 Task: Find connections with filter location Manises with filter topic #Networkwith filter profile language Spanish with filter current company Tech Mahindra with filter school Jalpaiguri Government Engineering College with filter industry Bed-and-Breakfasts, Hostels, Homestays with filter service category Financial Accounting with filter keywords title Operations Analyst
Action: Mouse moved to (489, 66)
Screenshot: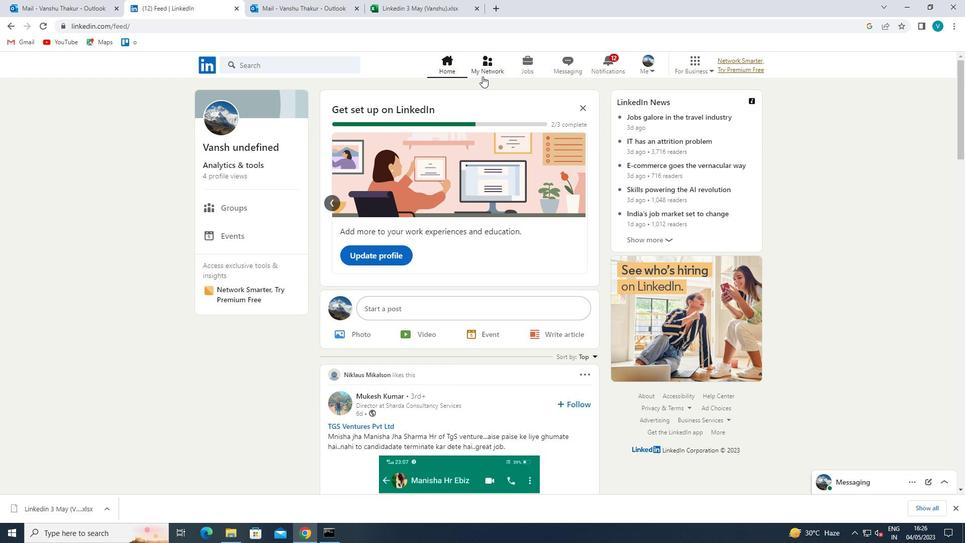 
Action: Mouse pressed left at (489, 66)
Screenshot: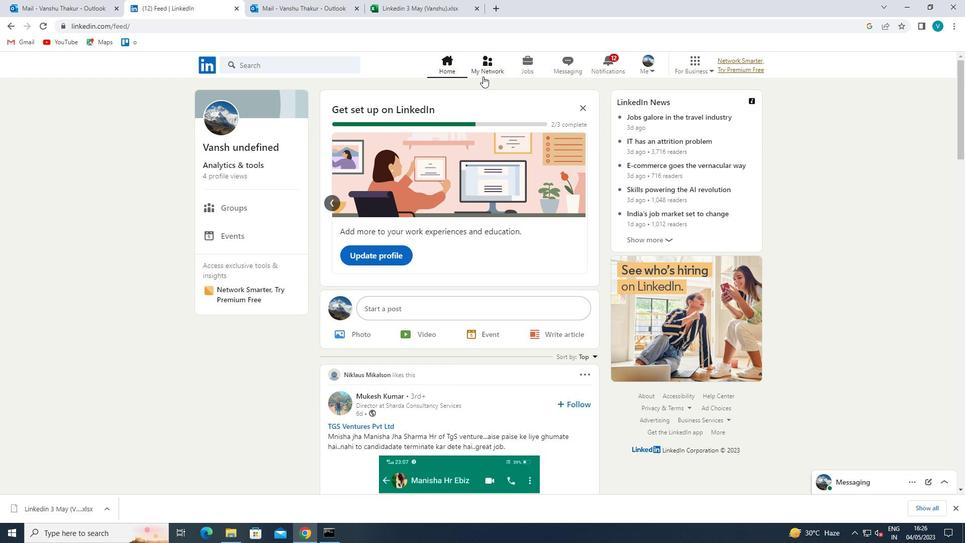 
Action: Mouse moved to (292, 112)
Screenshot: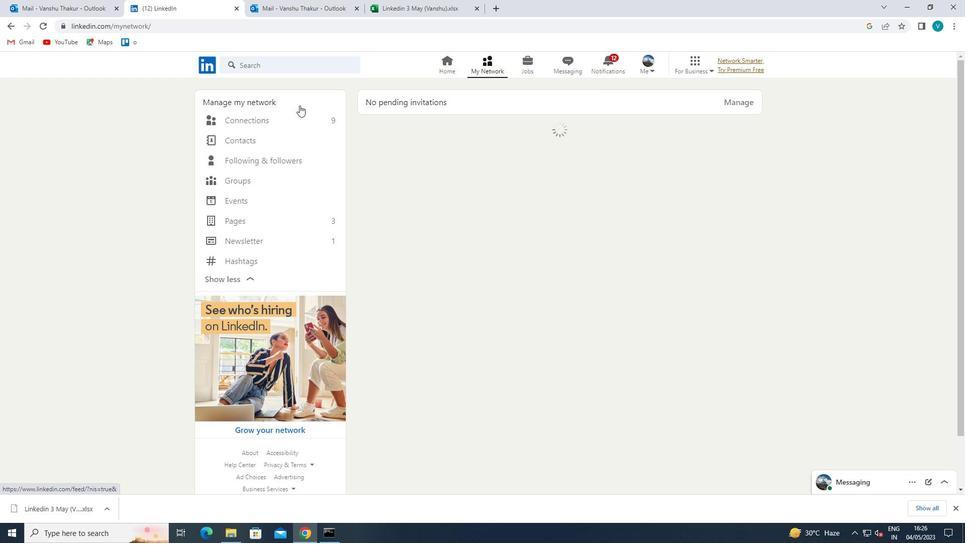
Action: Mouse pressed left at (292, 112)
Screenshot: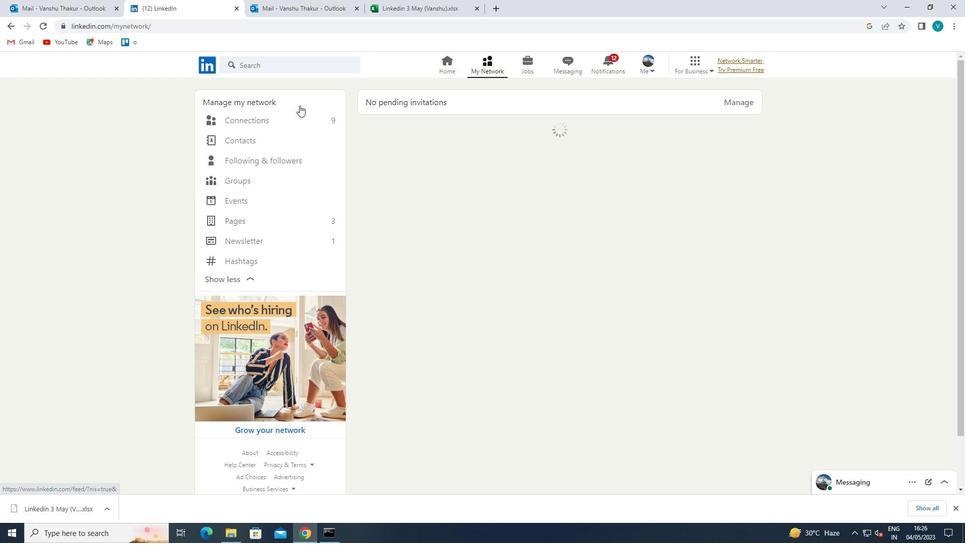
Action: Mouse moved to (312, 116)
Screenshot: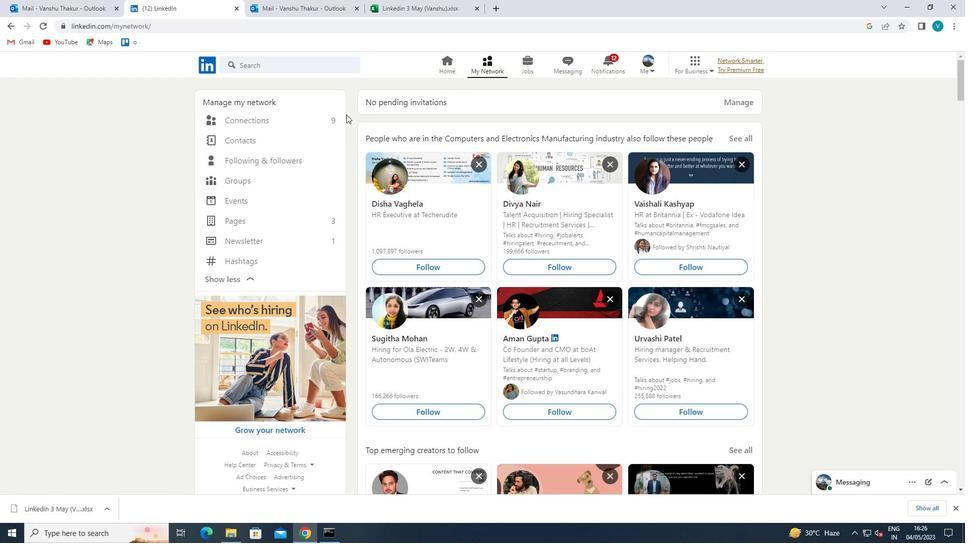 
Action: Mouse pressed left at (312, 116)
Screenshot: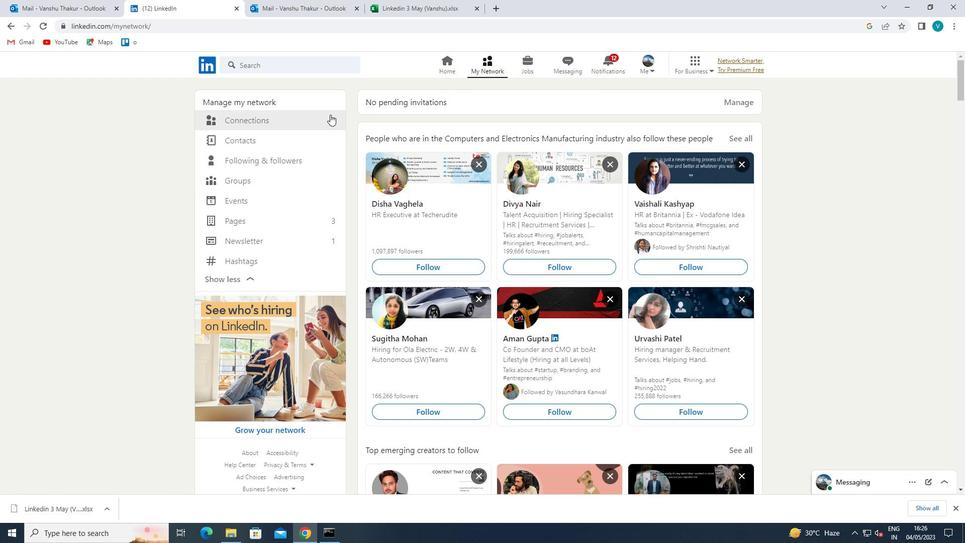 
Action: Mouse moved to (549, 122)
Screenshot: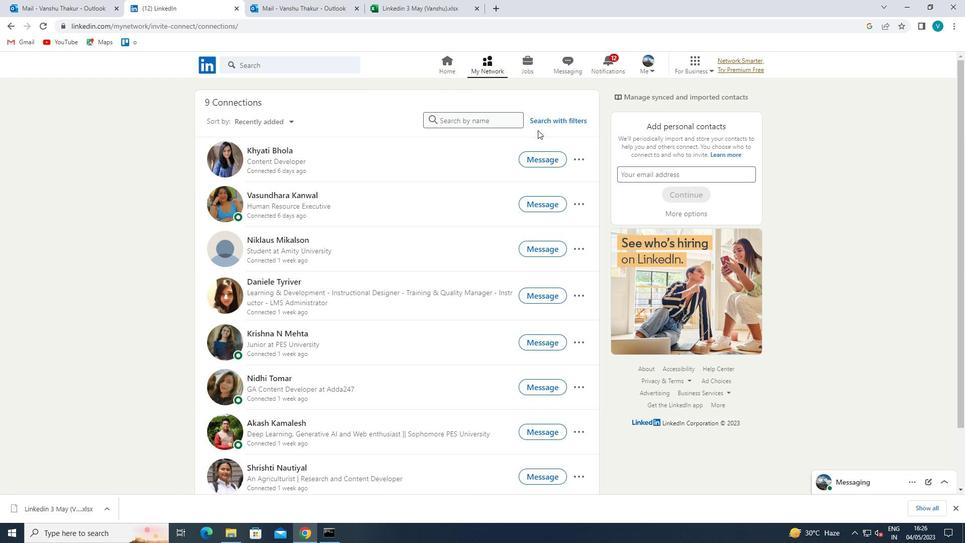
Action: Mouse pressed left at (549, 122)
Screenshot: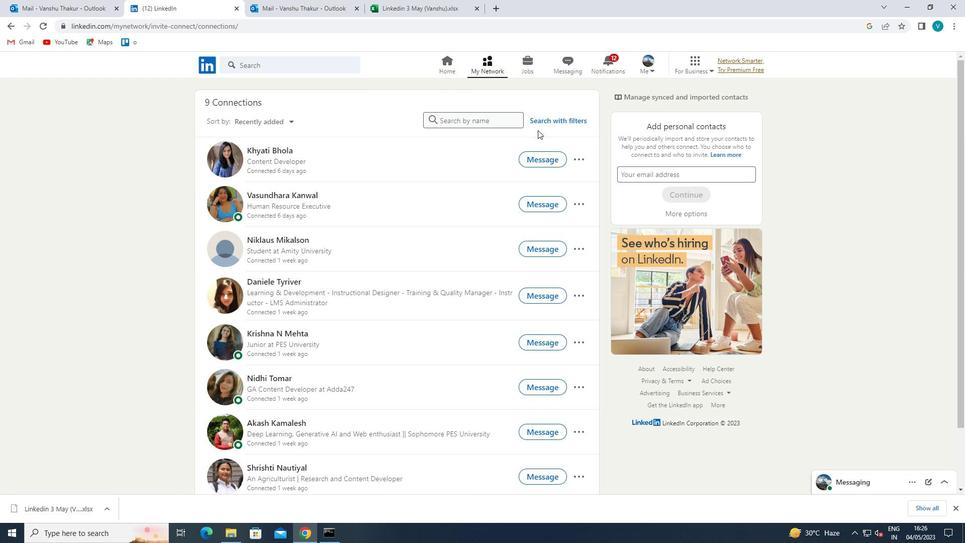 
Action: Mouse moved to (479, 97)
Screenshot: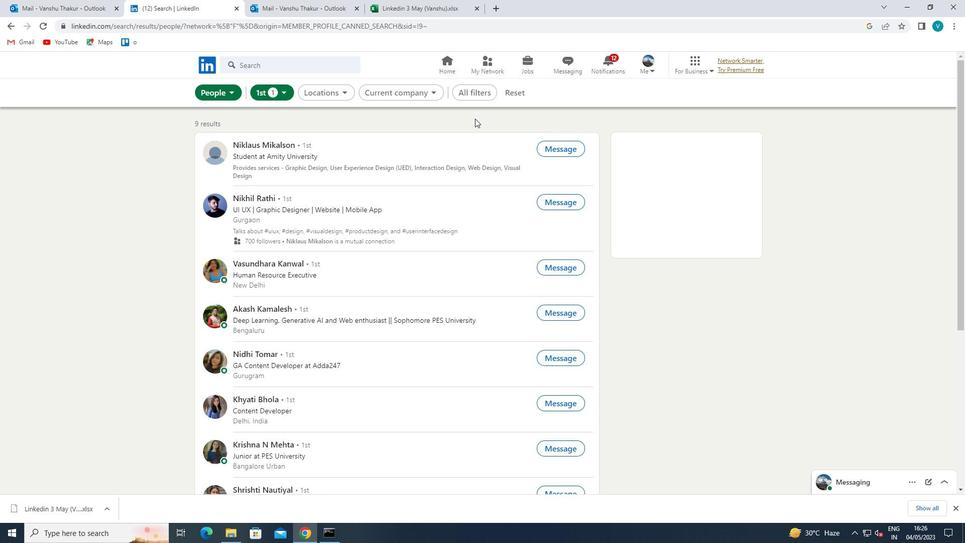 
Action: Mouse pressed left at (479, 97)
Screenshot: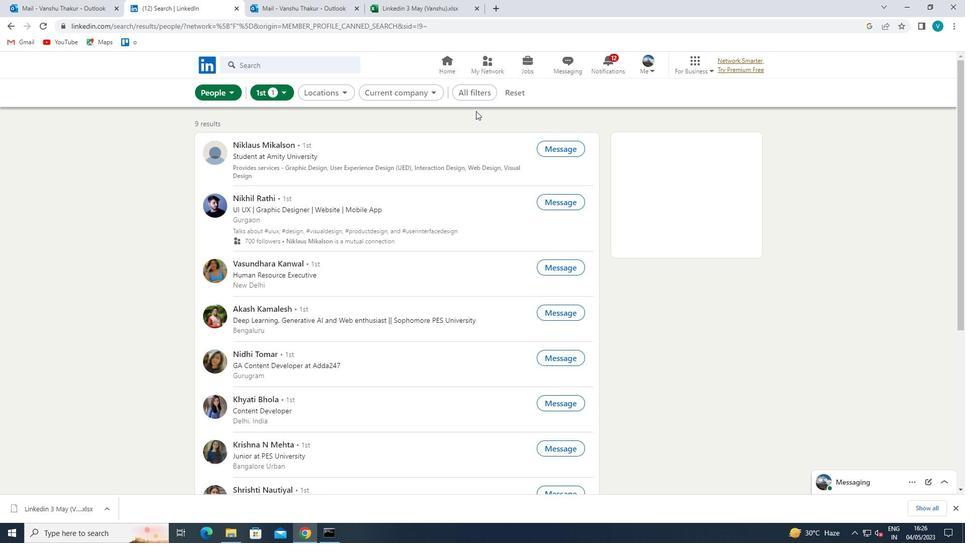 
Action: Mouse moved to (783, 216)
Screenshot: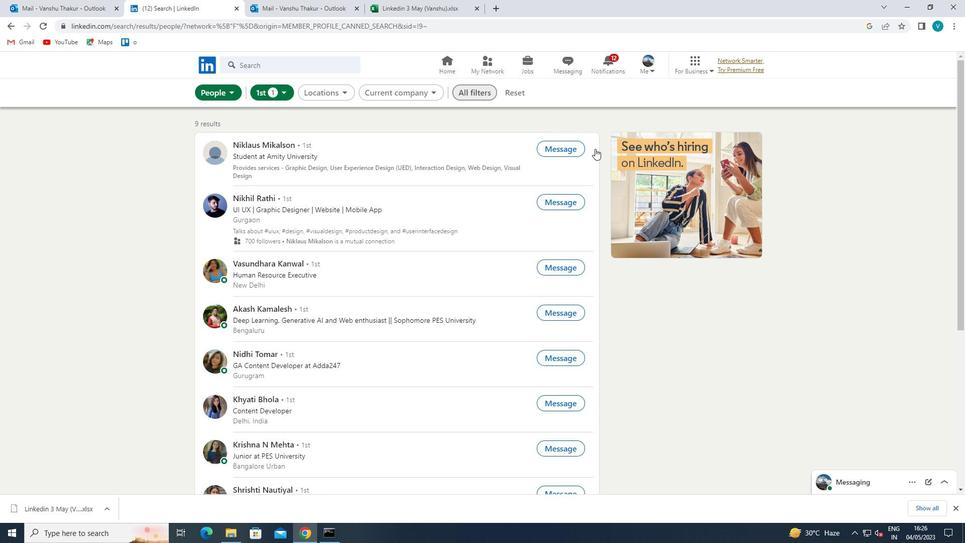 
Action: Mouse scrolled (783, 216) with delta (0, 0)
Screenshot: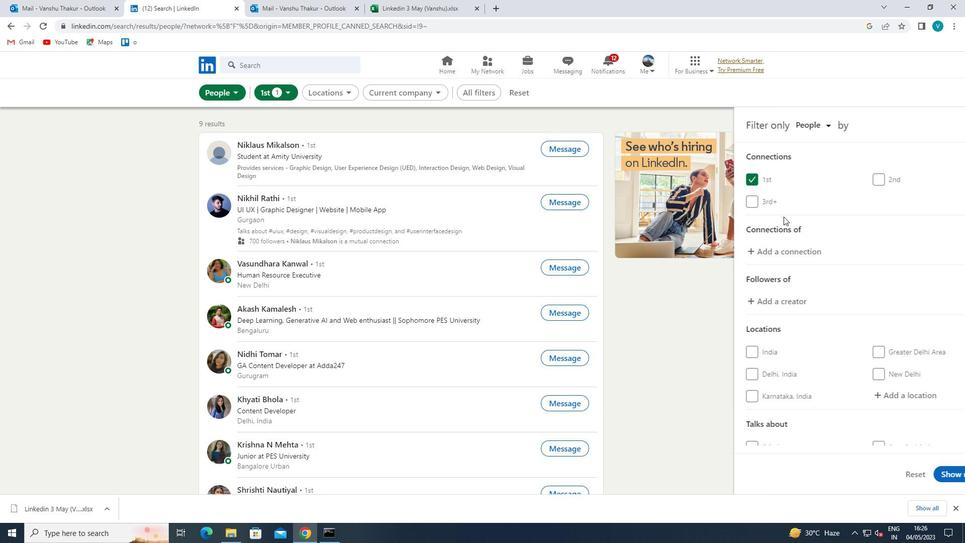 
Action: Mouse scrolled (783, 216) with delta (0, 0)
Screenshot: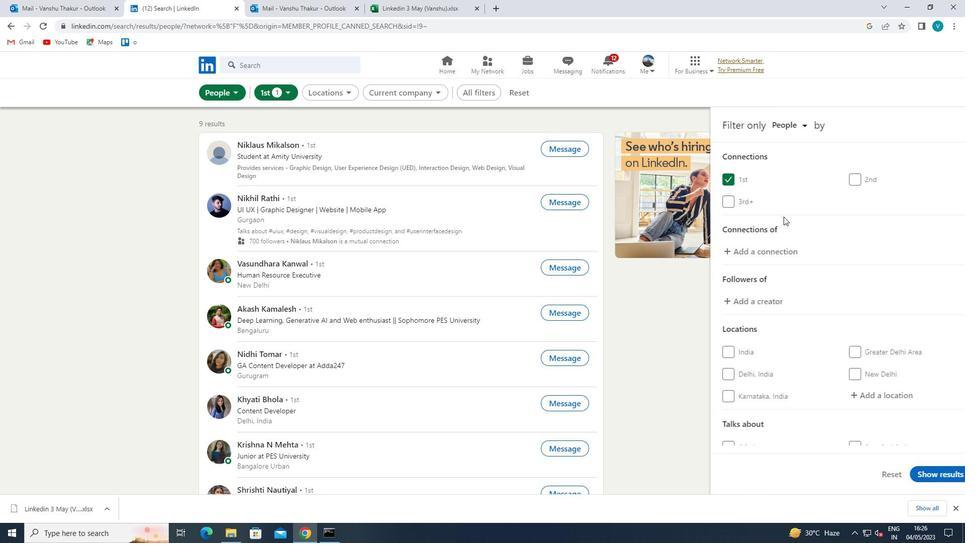 
Action: Mouse moved to (841, 288)
Screenshot: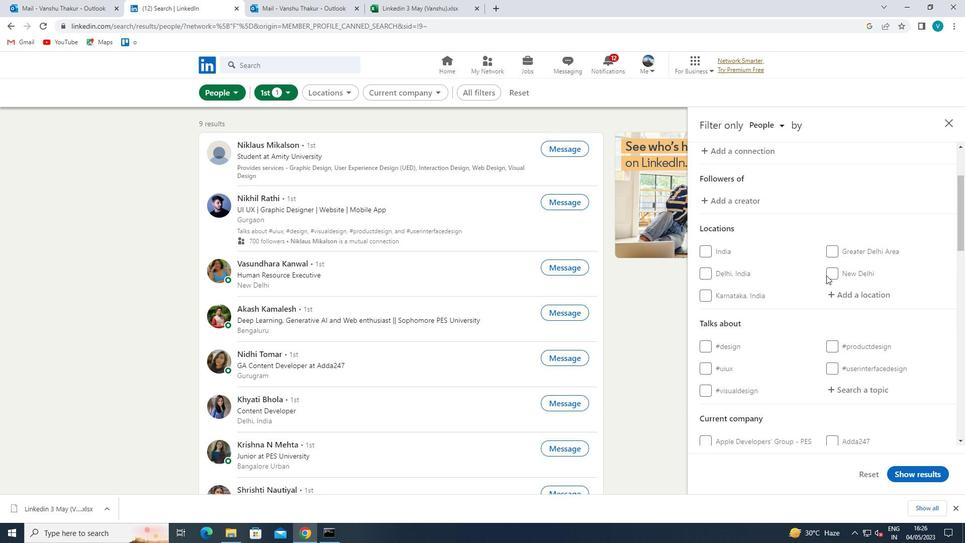 
Action: Mouse pressed left at (841, 288)
Screenshot: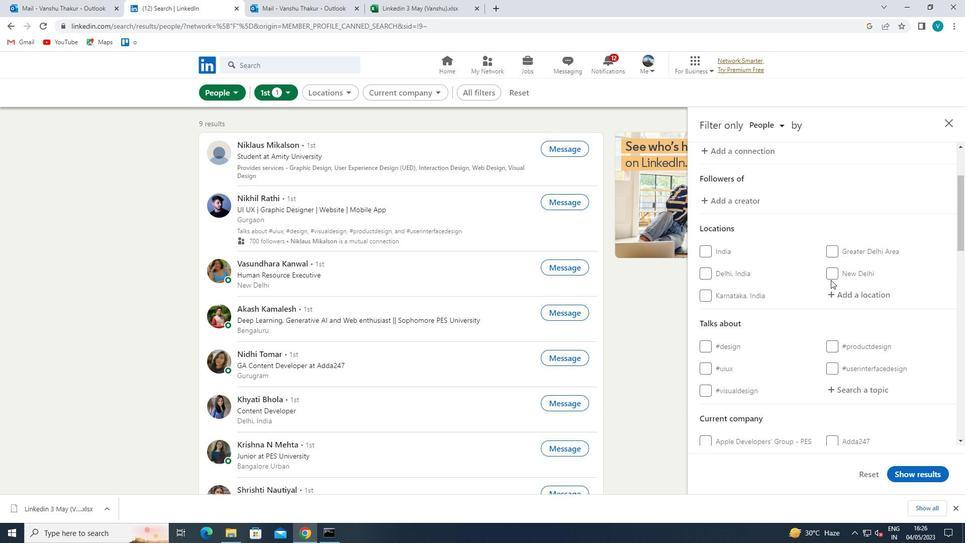 
Action: Mouse moved to (752, 237)
Screenshot: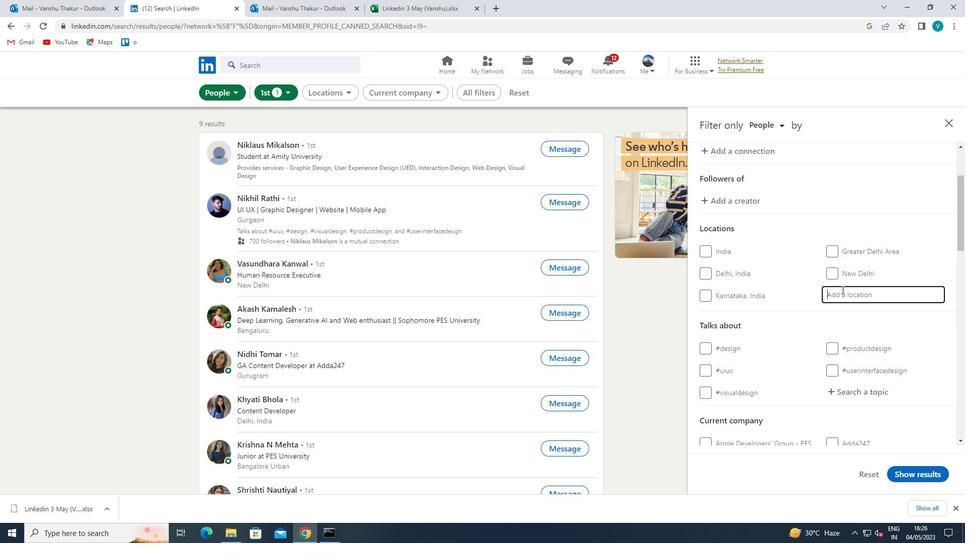 
Action: Key pressed <Key.shift><Key.shift><Key.shift><Key.shift>
Screenshot: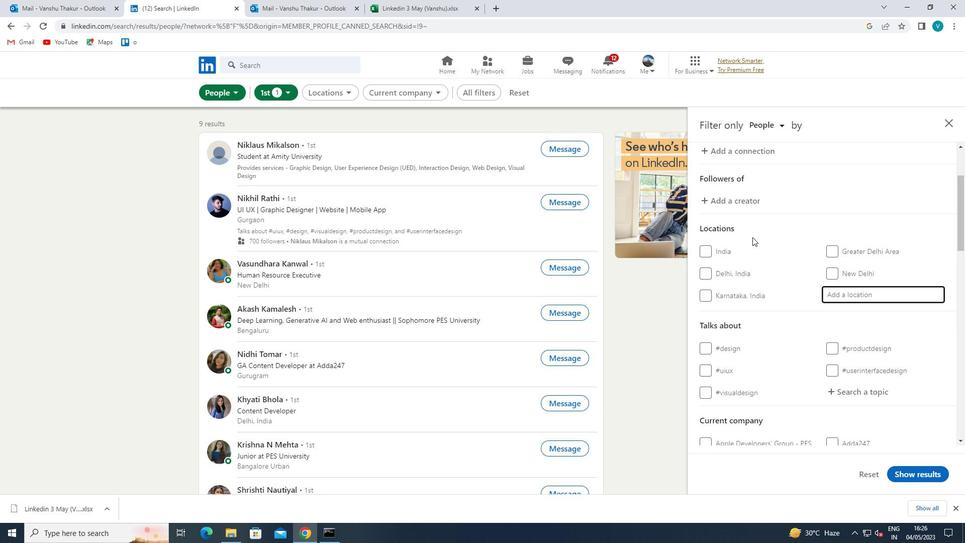 
Action: Mouse moved to (752, 237)
Screenshot: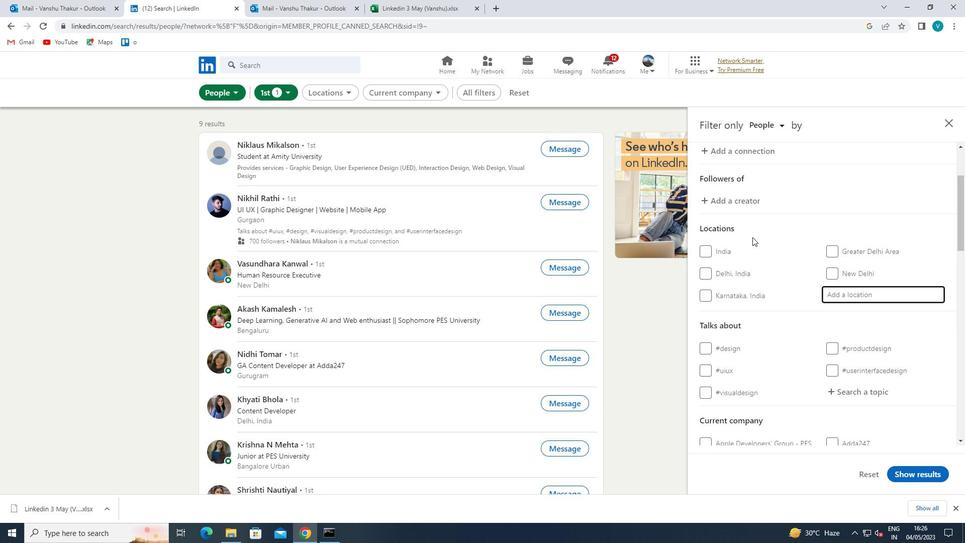 
Action: Key pressed <Key.shift><Key.shift><Key.shift><Key.shift><Key.shift>MANISES
Screenshot: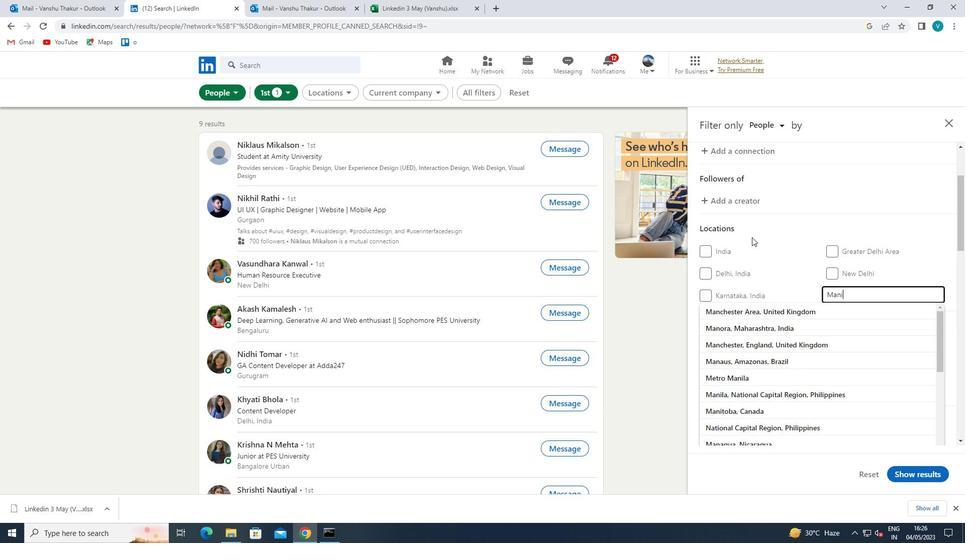 
Action: Mouse moved to (767, 303)
Screenshot: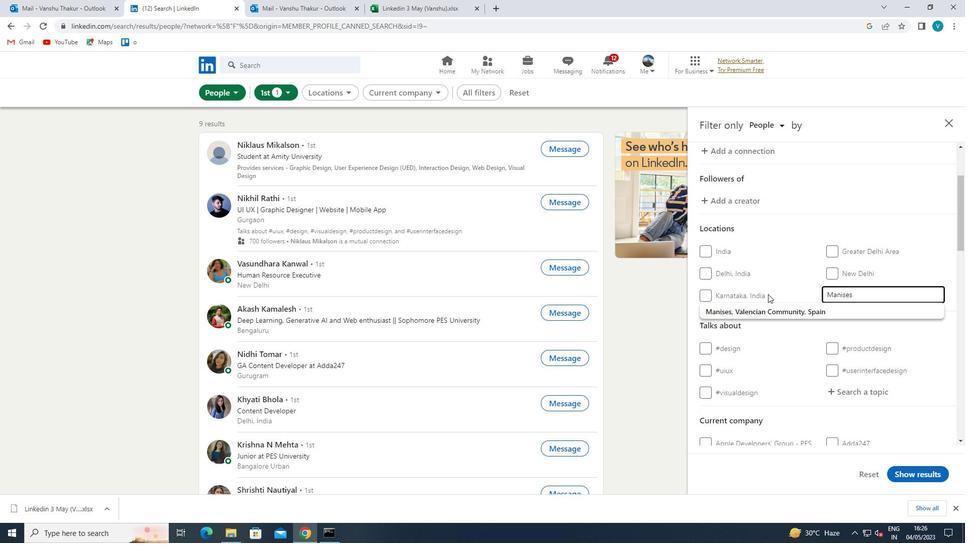 
Action: Mouse pressed left at (767, 303)
Screenshot: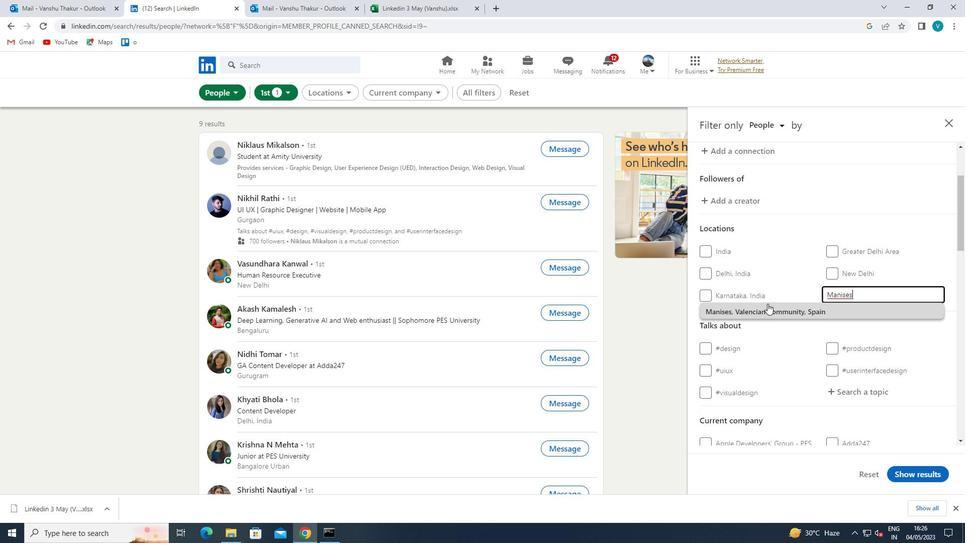 
Action: Mouse scrolled (767, 303) with delta (0, 0)
Screenshot: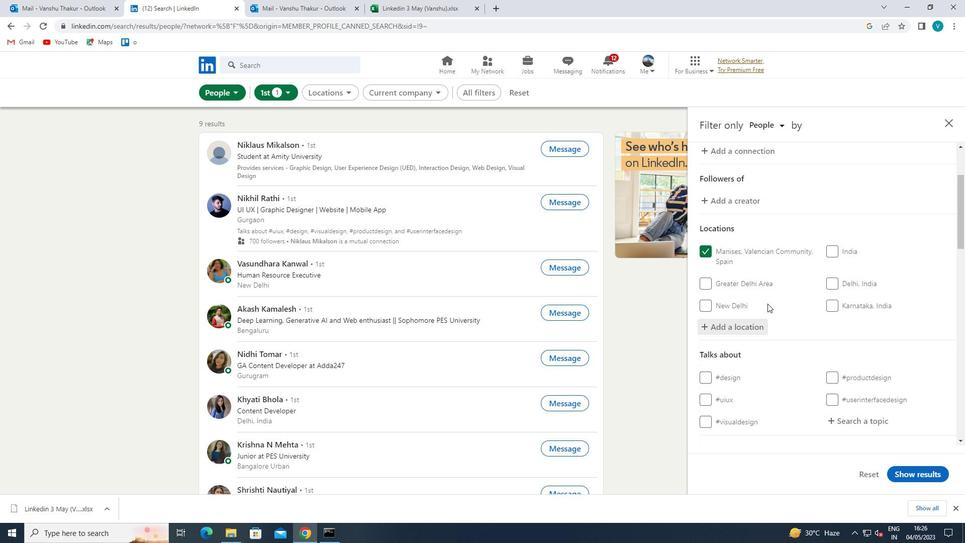 
Action: Mouse scrolled (767, 303) with delta (0, 0)
Screenshot: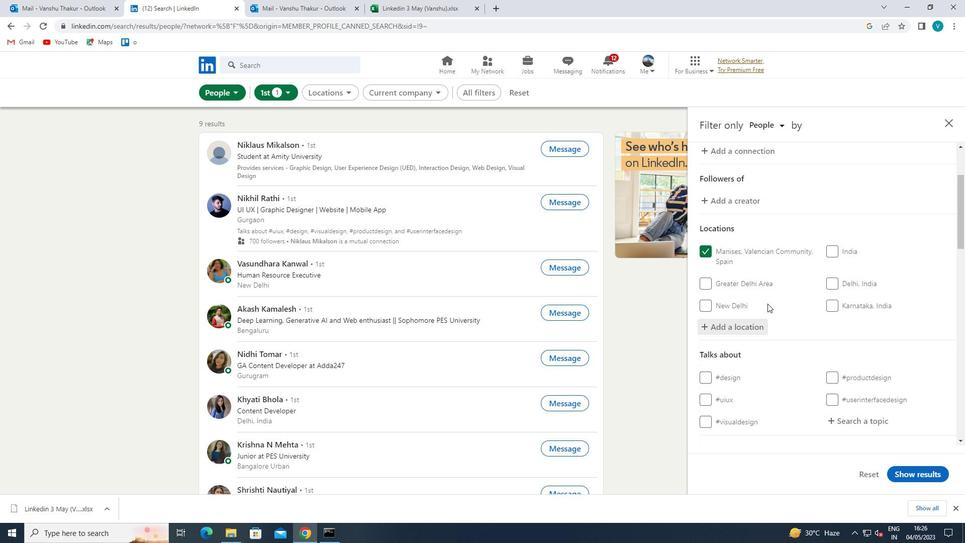 
Action: Mouse moved to (838, 324)
Screenshot: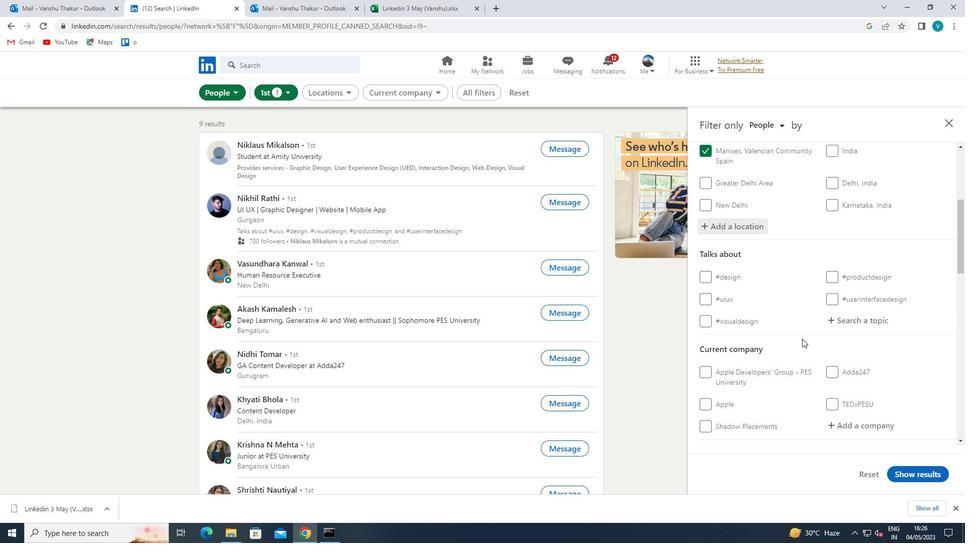 
Action: Mouse pressed left at (838, 324)
Screenshot: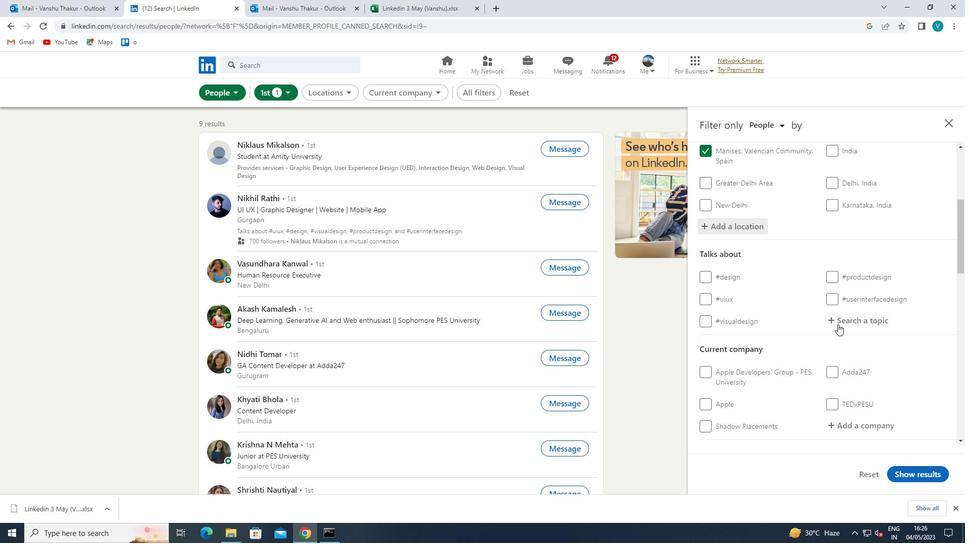 
Action: Key pressed NETWORK
Screenshot: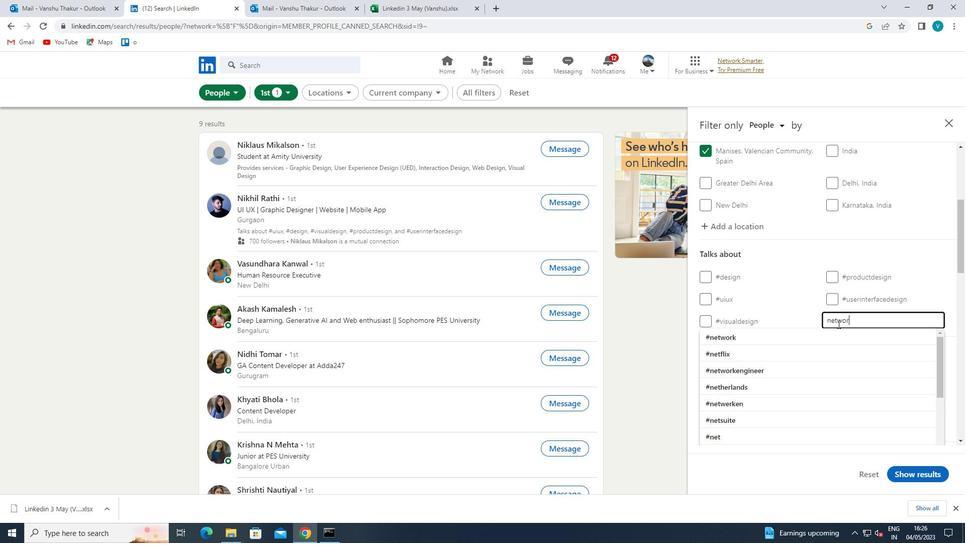 
Action: Mouse moved to (805, 345)
Screenshot: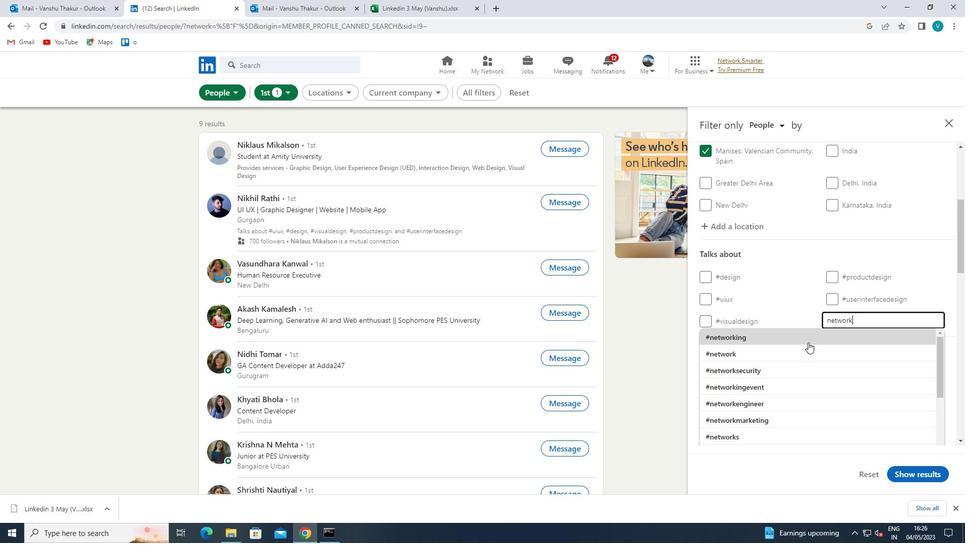 
Action: Mouse pressed left at (805, 345)
Screenshot: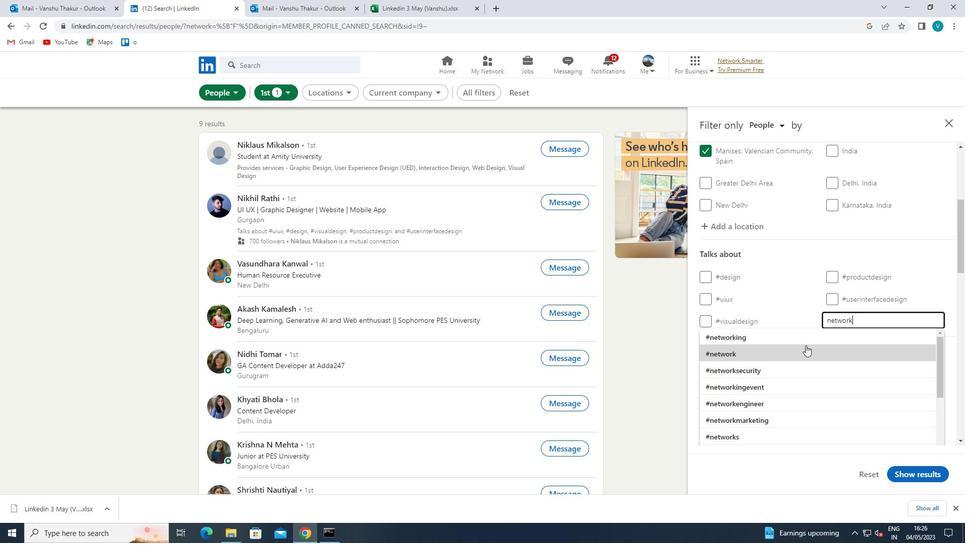 
Action: Mouse scrolled (805, 344) with delta (0, 0)
Screenshot: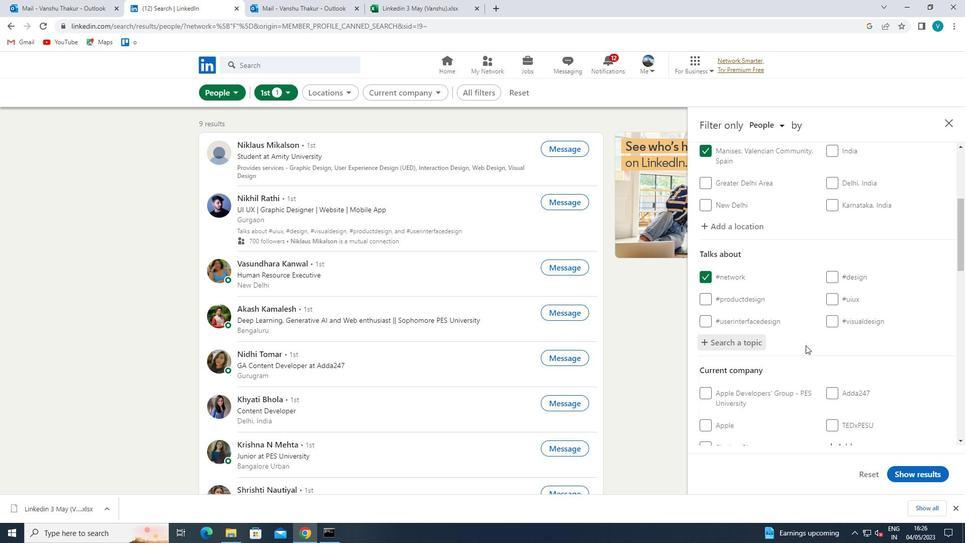 
Action: Mouse scrolled (805, 344) with delta (0, 0)
Screenshot: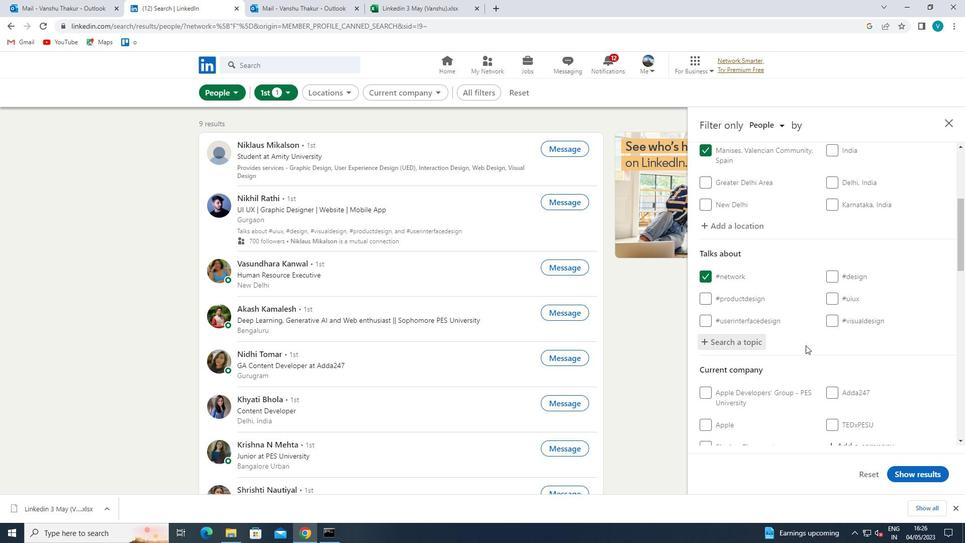 
Action: Mouse scrolled (805, 344) with delta (0, 0)
Screenshot: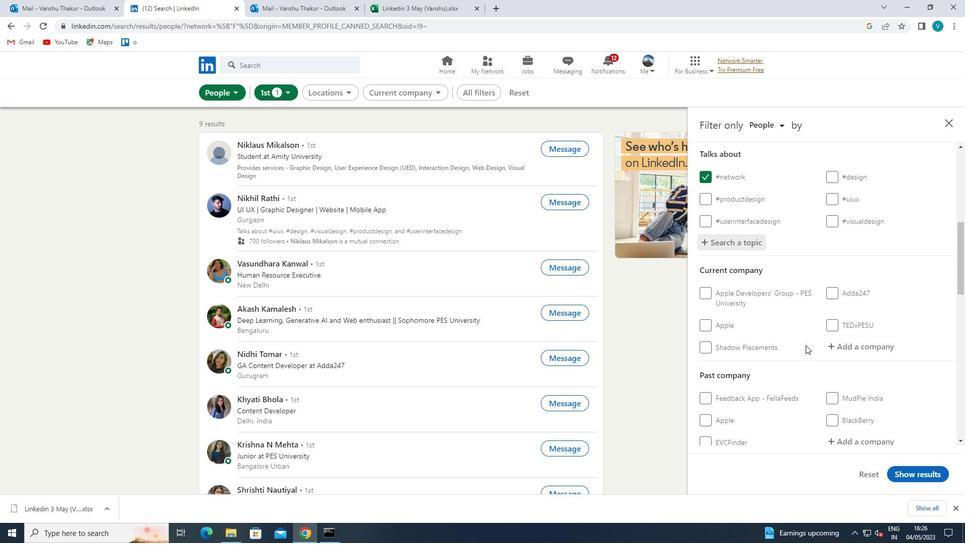 
Action: Mouse moved to (846, 301)
Screenshot: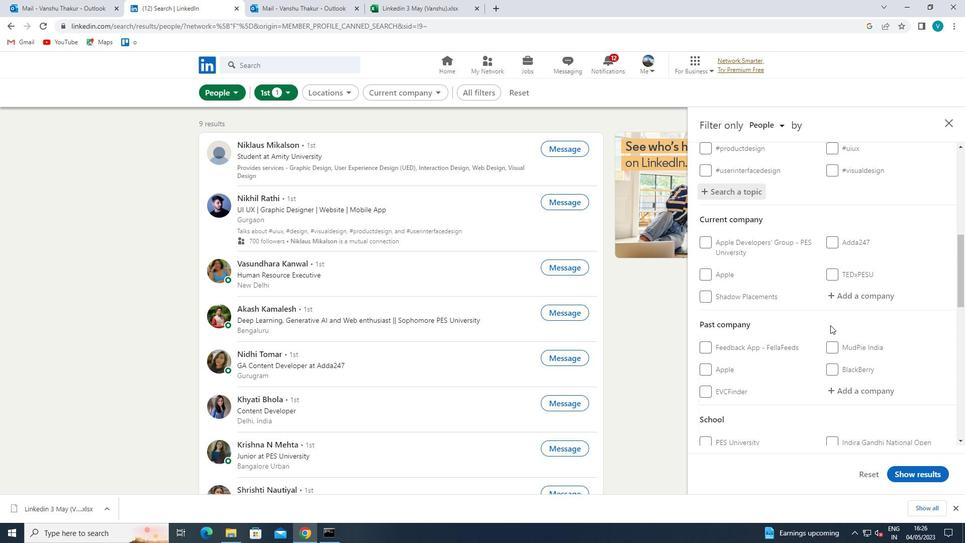 
Action: Mouse pressed left at (846, 301)
Screenshot: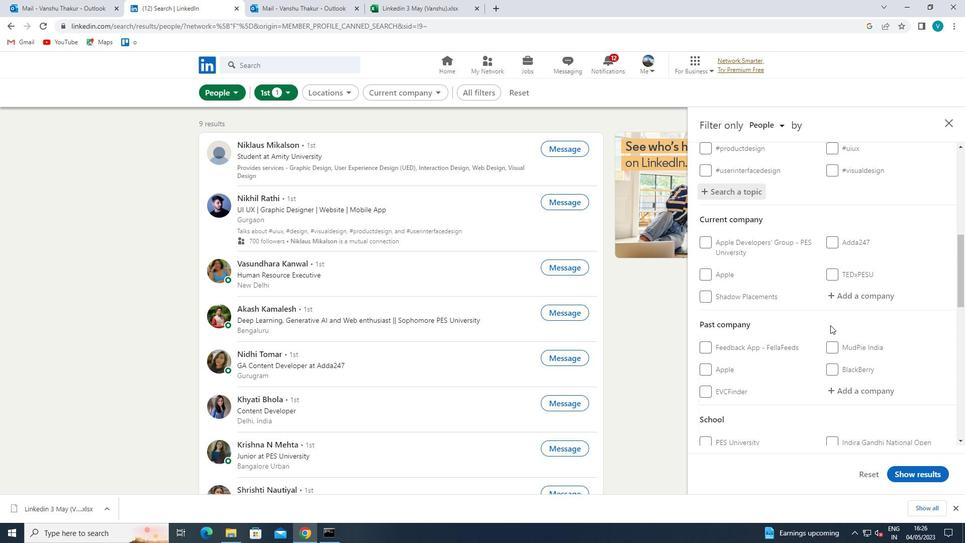 
Action: Mouse moved to (829, 289)
Screenshot: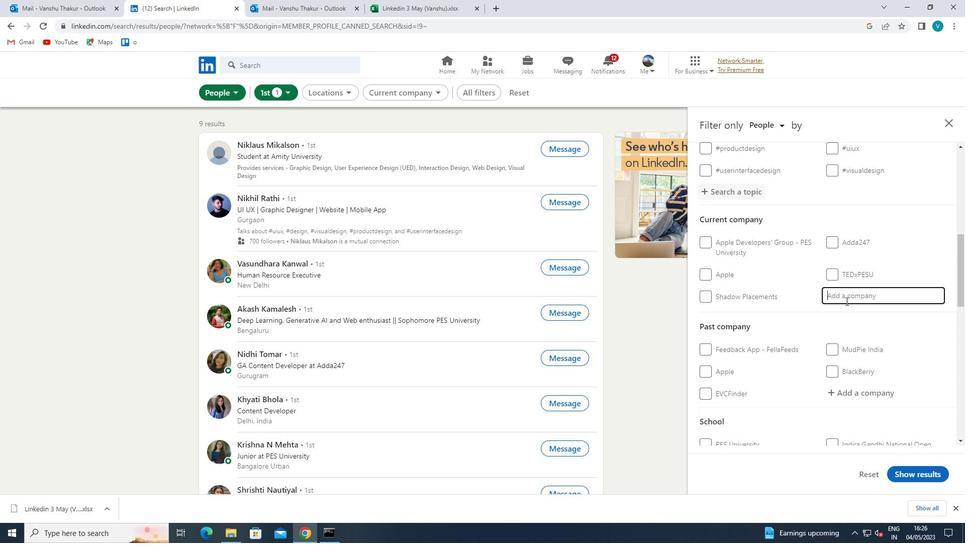 
Action: Key pressed <Key.shift>TECH
Screenshot: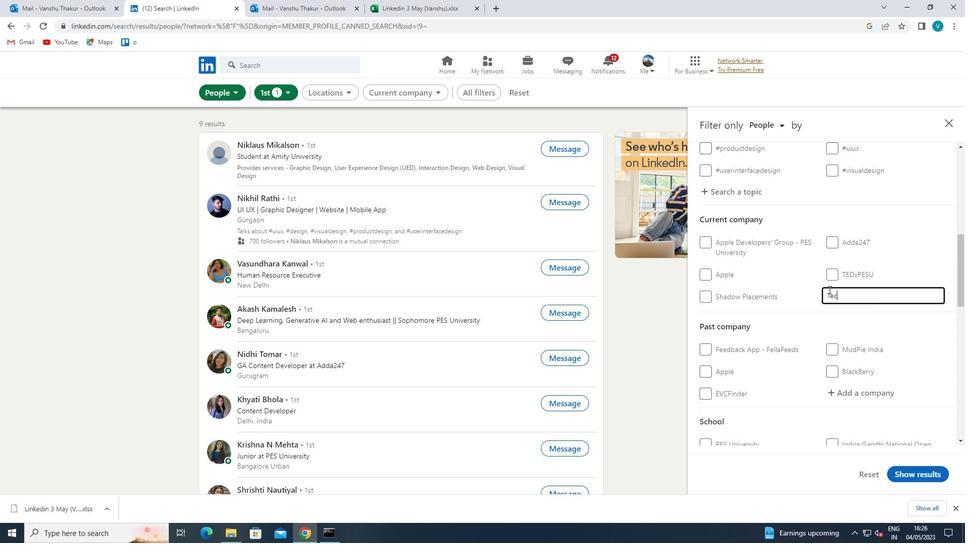
Action: Mouse moved to (822, 308)
Screenshot: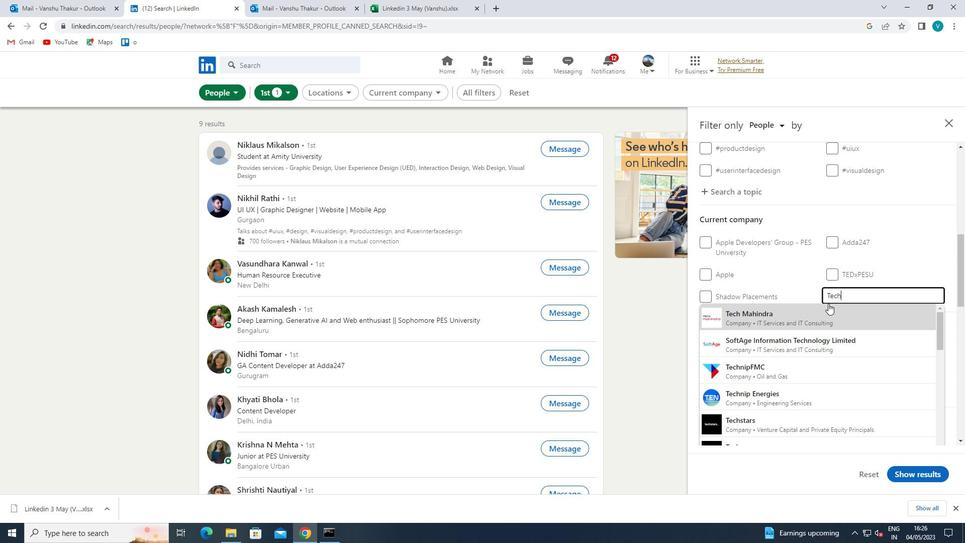 
Action: Mouse pressed left at (822, 308)
Screenshot: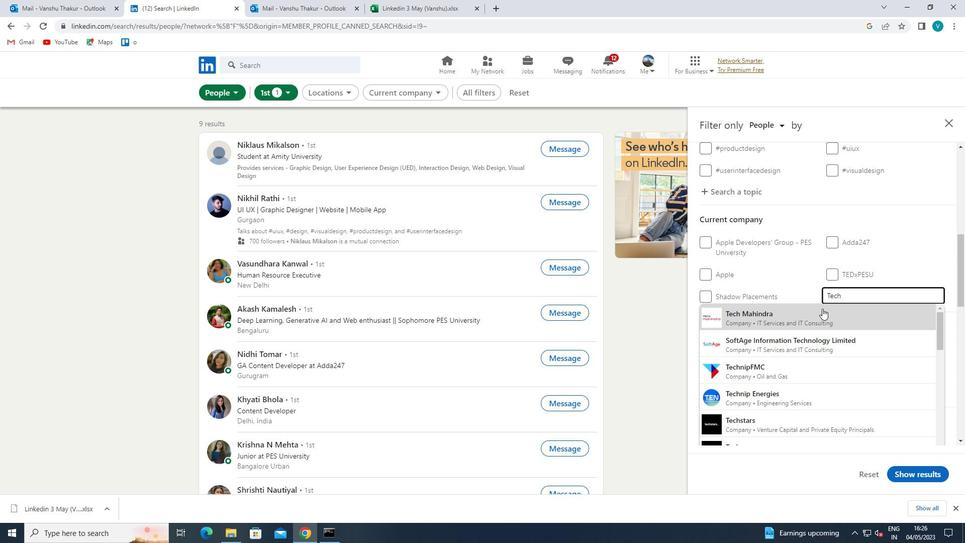 
Action: Mouse moved to (825, 295)
Screenshot: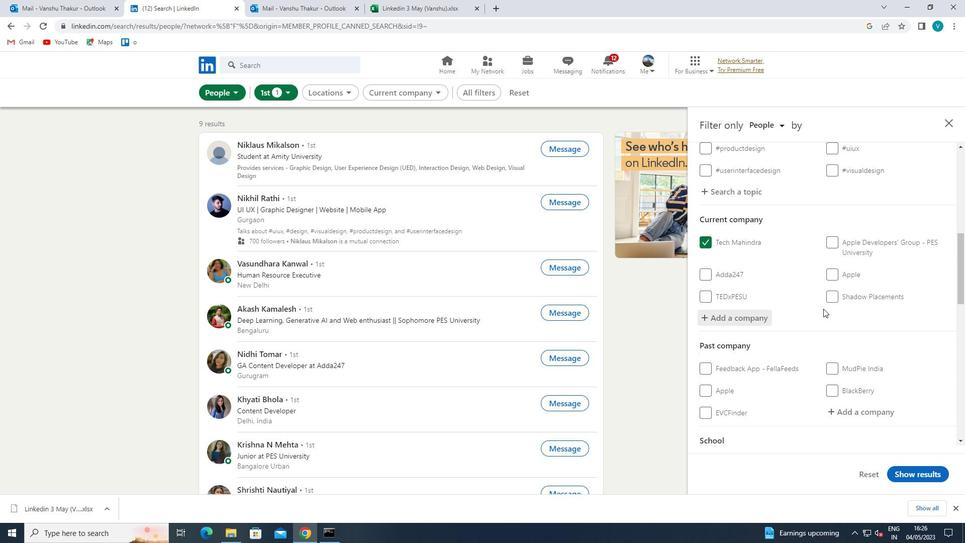
Action: Mouse scrolled (825, 295) with delta (0, 0)
Screenshot: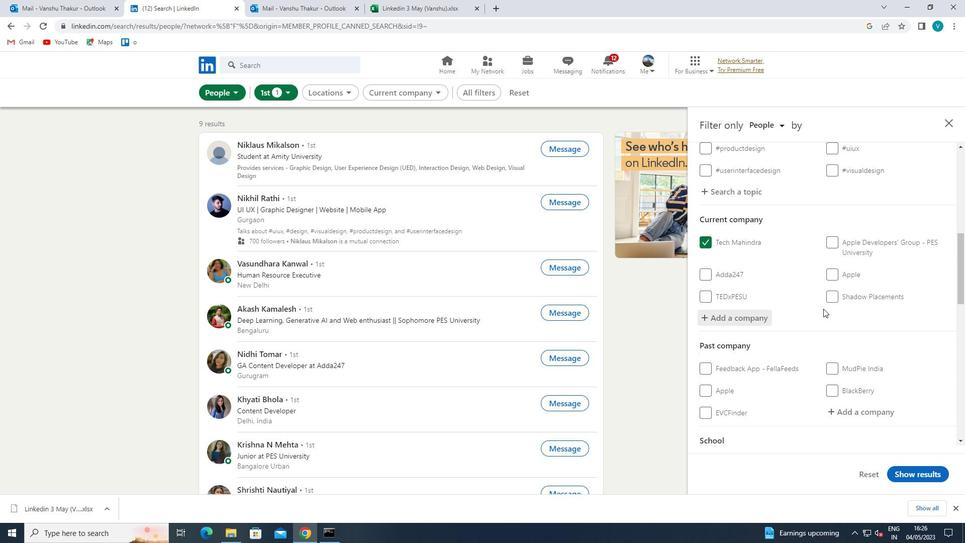 
Action: Mouse moved to (824, 289)
Screenshot: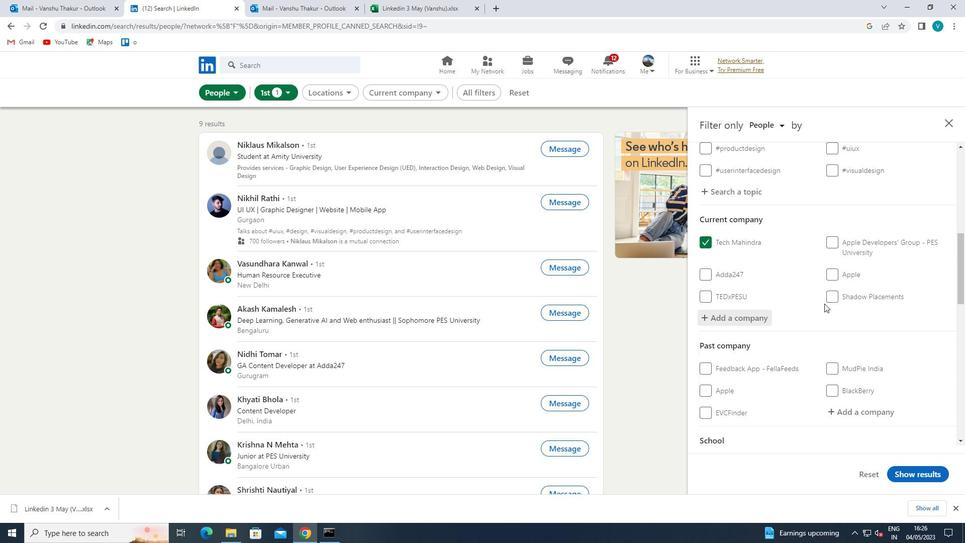 
Action: Mouse scrolled (824, 288) with delta (0, 0)
Screenshot: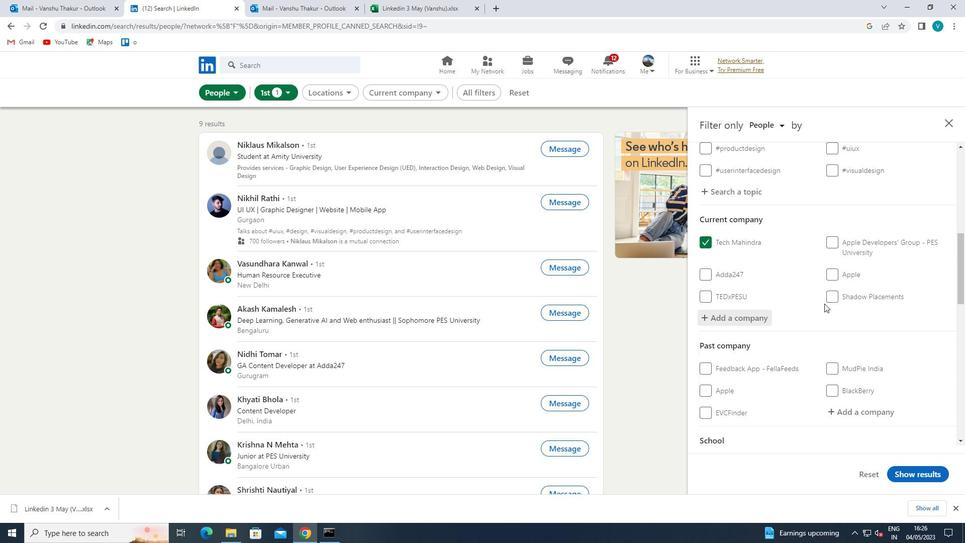 
Action: Mouse moved to (822, 288)
Screenshot: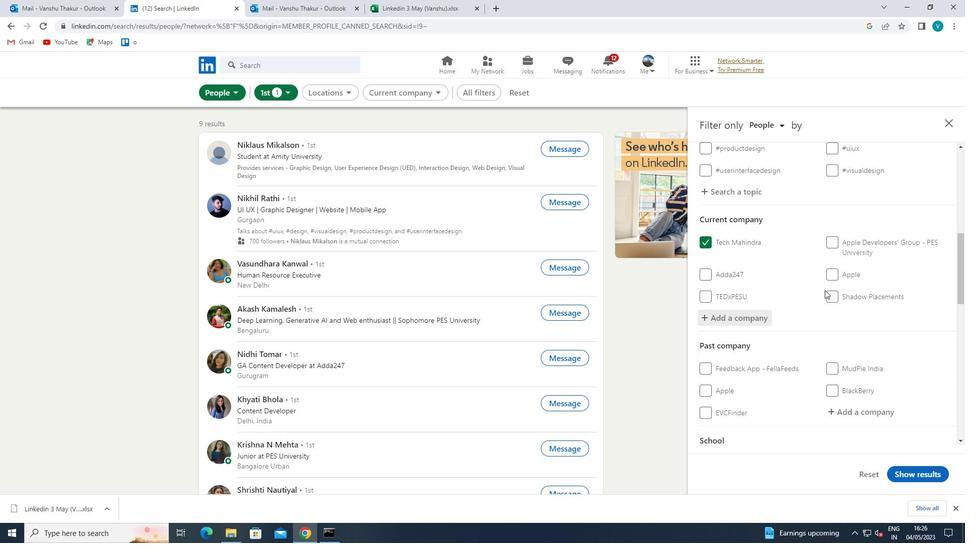 
Action: Mouse scrolled (822, 287) with delta (0, 0)
Screenshot: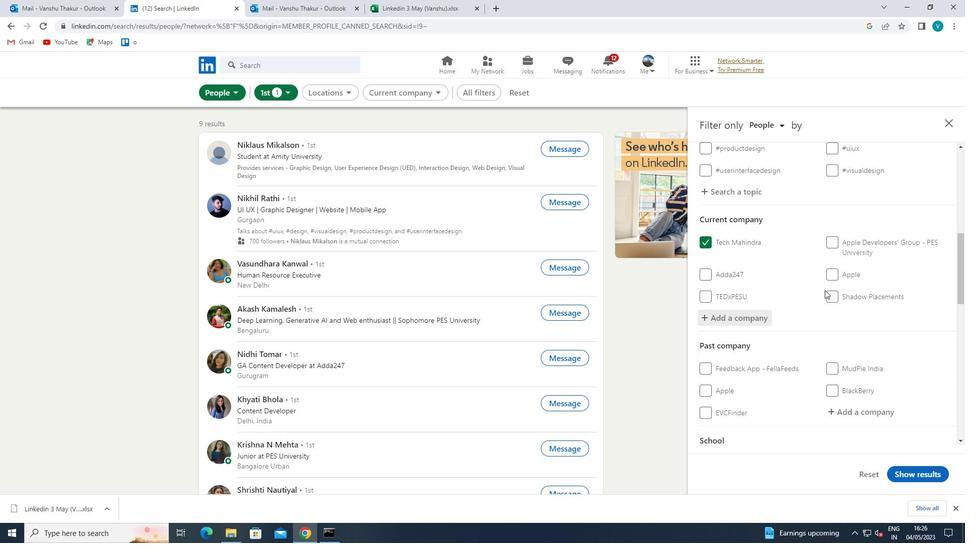 
Action: Mouse moved to (822, 288)
Screenshot: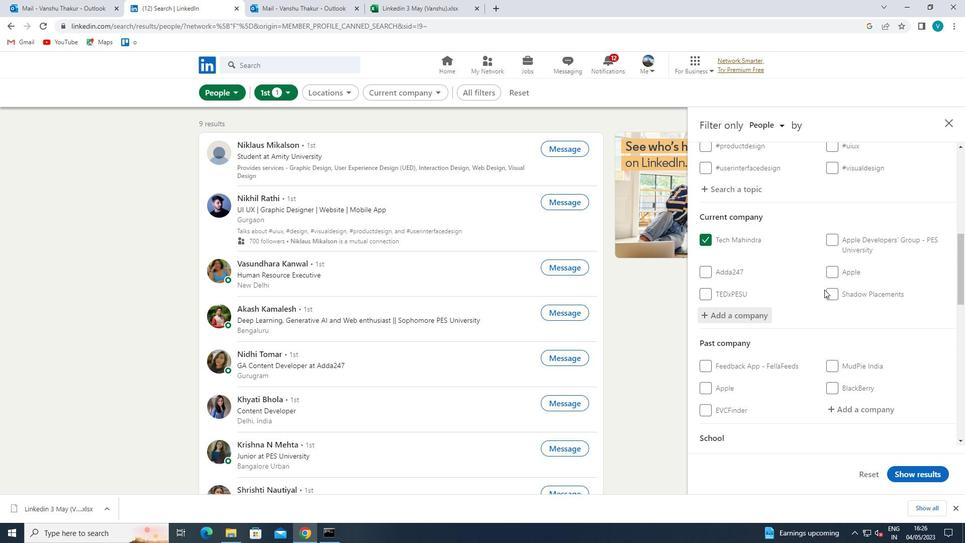 
Action: Mouse scrolled (822, 287) with delta (0, 0)
Screenshot: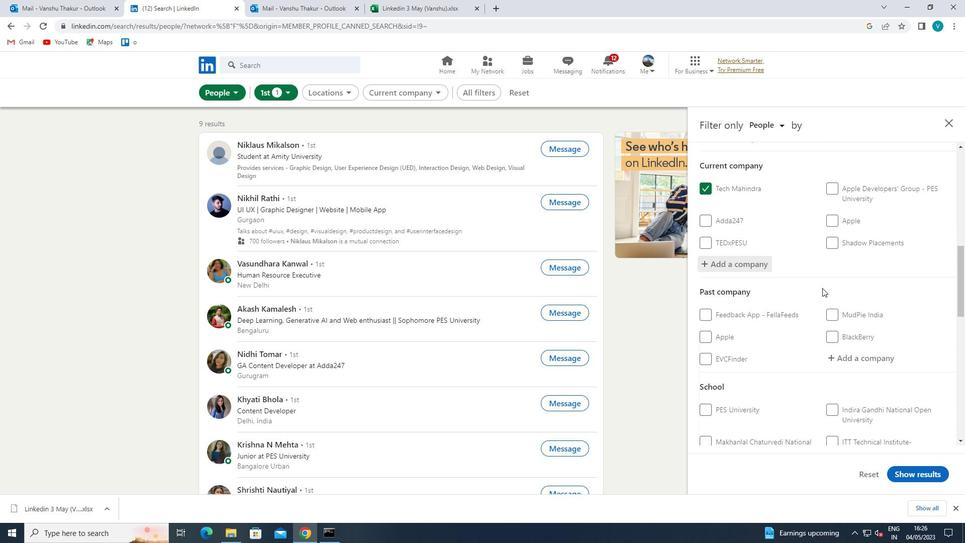 
Action: Mouse scrolled (822, 287) with delta (0, 0)
Screenshot: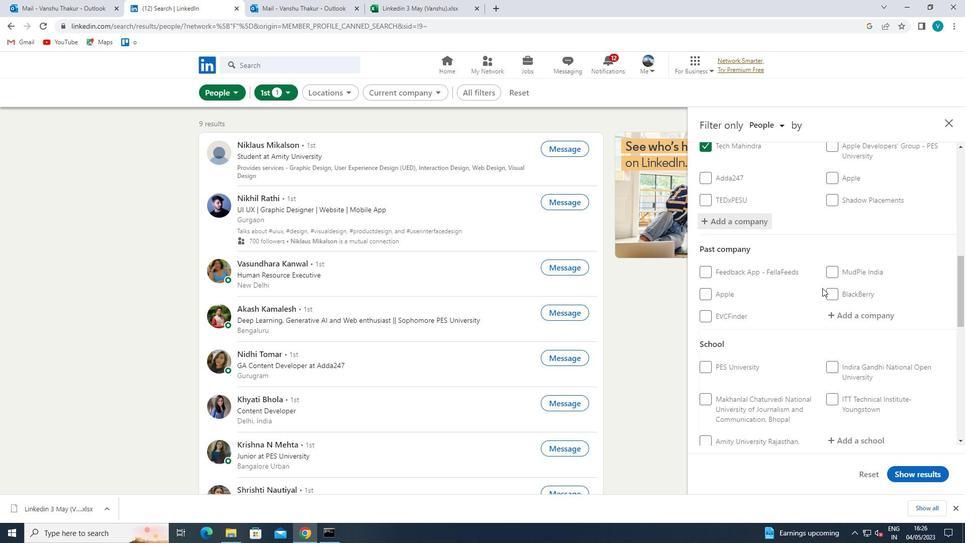 
Action: Mouse moved to (844, 279)
Screenshot: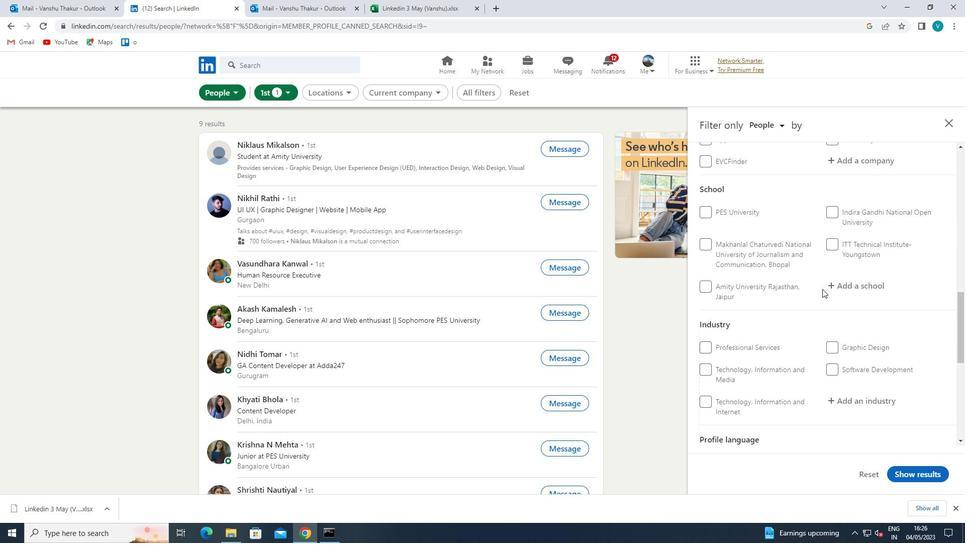 
Action: Mouse pressed left at (844, 279)
Screenshot: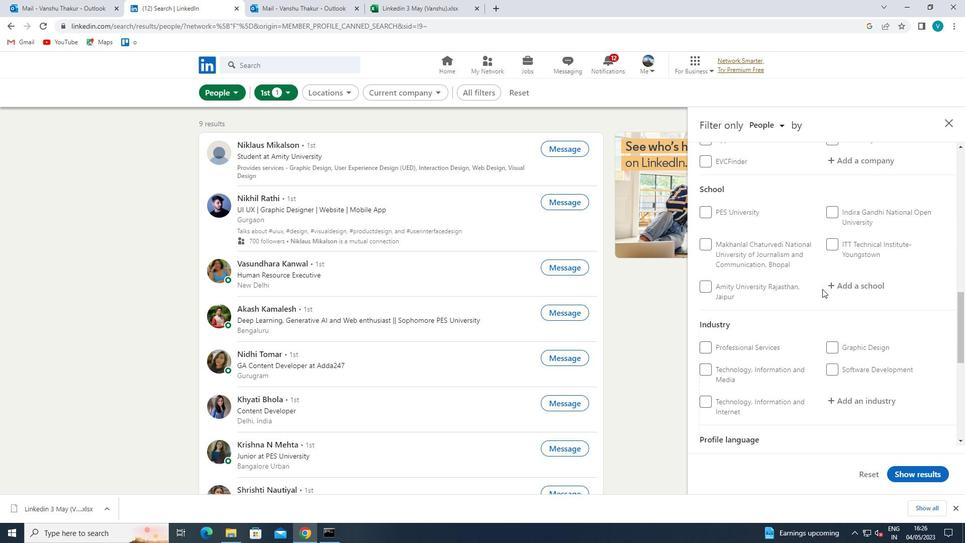 
Action: Mouse moved to (785, 244)
Screenshot: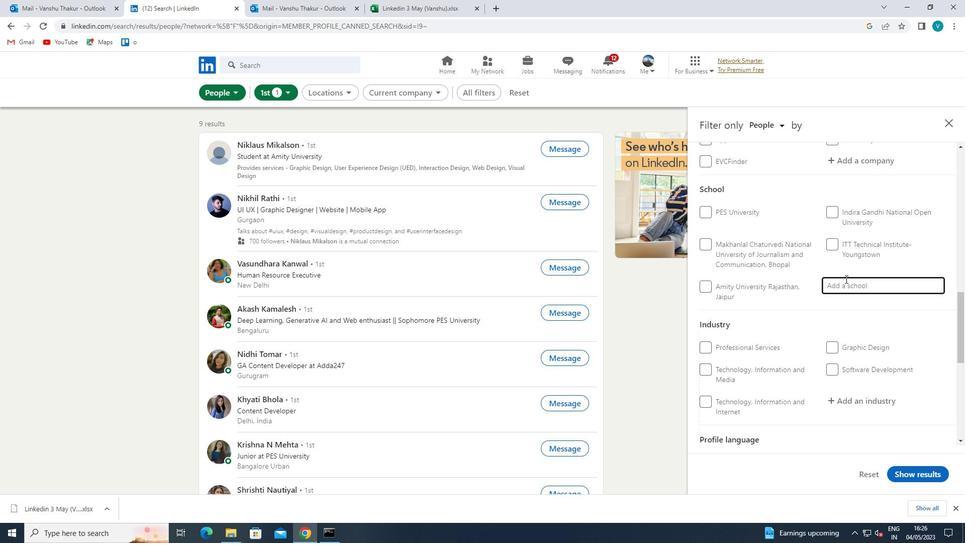 
Action: Key pressed <Key.shift>JALPAI
Screenshot: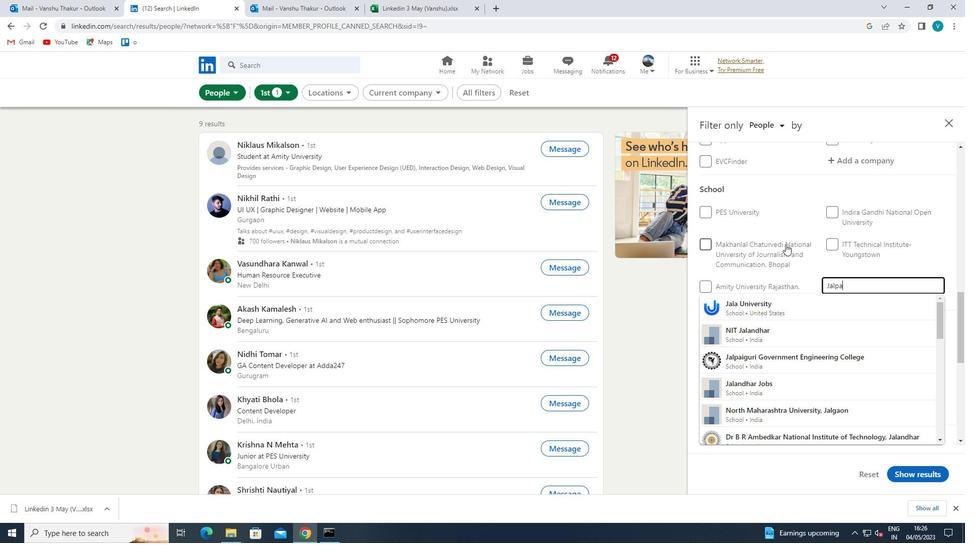 
Action: Mouse moved to (786, 307)
Screenshot: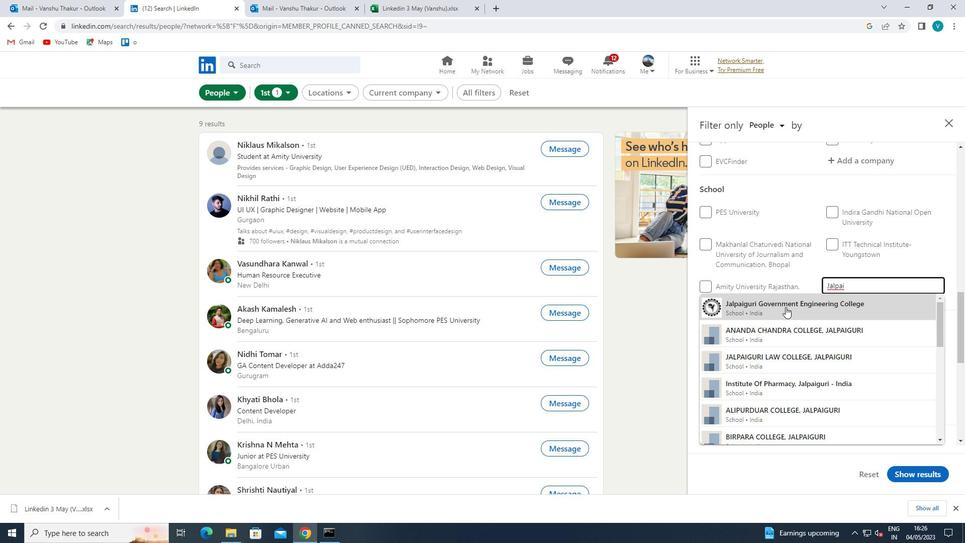
Action: Mouse pressed left at (786, 307)
Screenshot: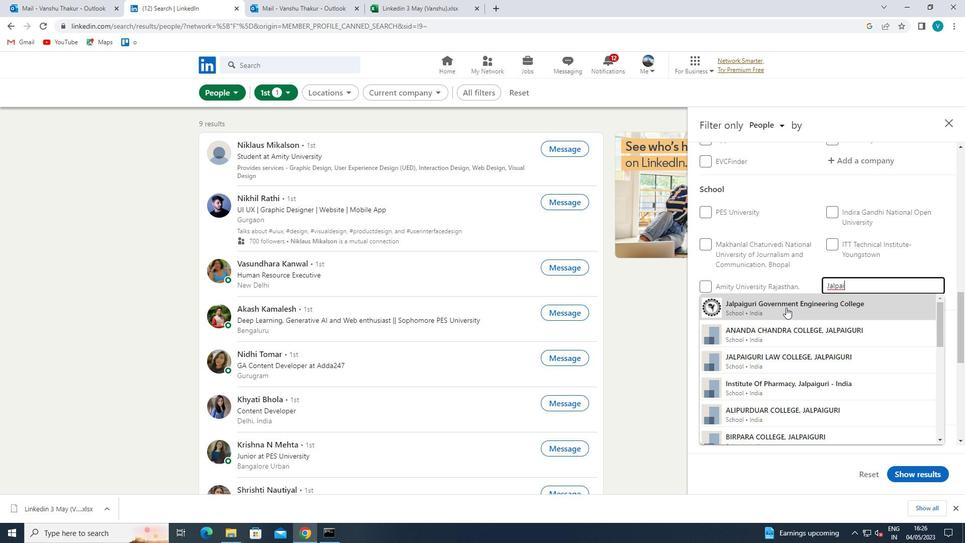 
Action: Mouse moved to (788, 307)
Screenshot: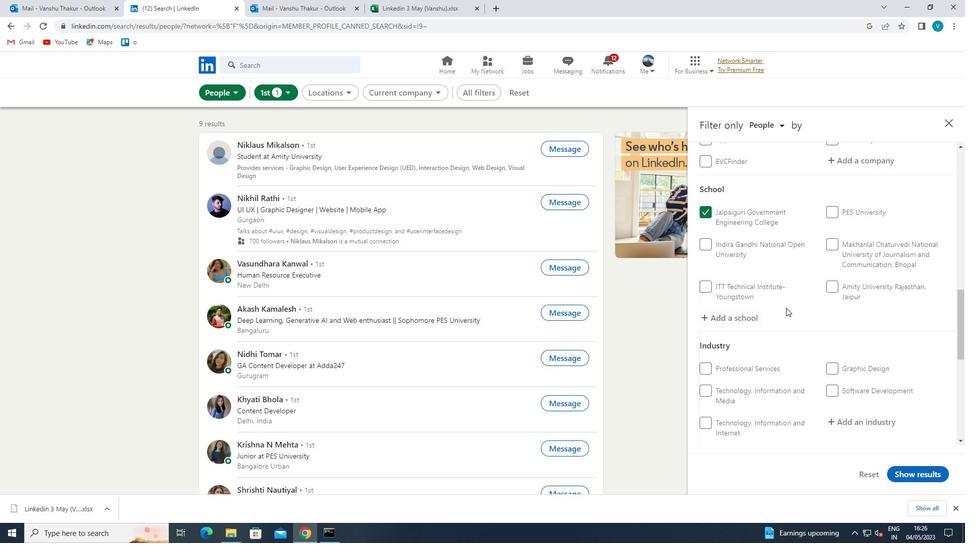 
Action: Mouse scrolled (788, 307) with delta (0, 0)
Screenshot: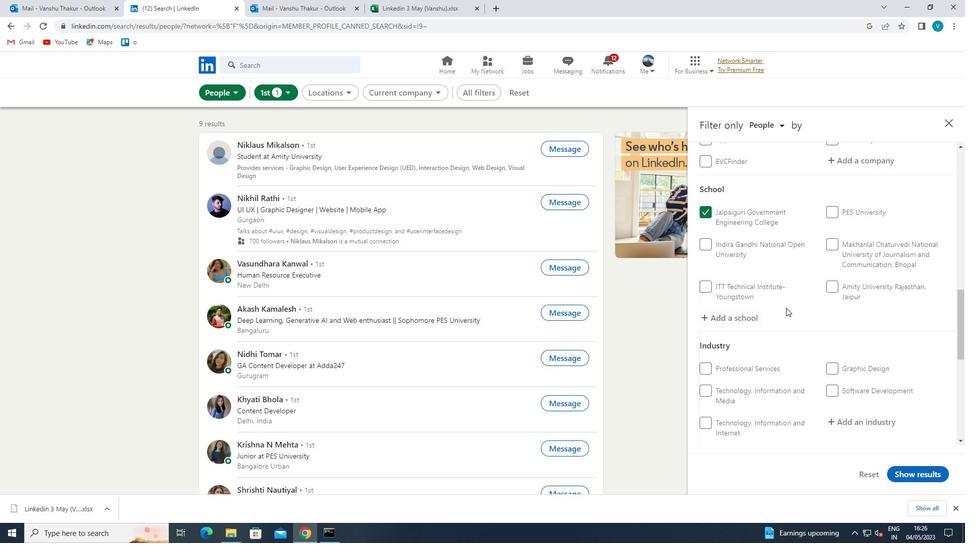 
Action: Mouse moved to (790, 309)
Screenshot: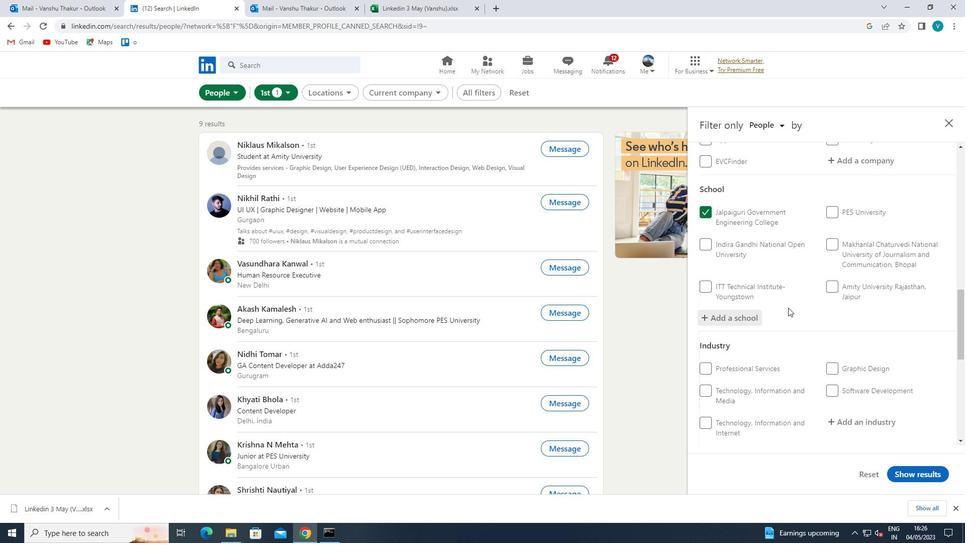 
Action: Mouse scrolled (790, 308) with delta (0, 0)
Screenshot: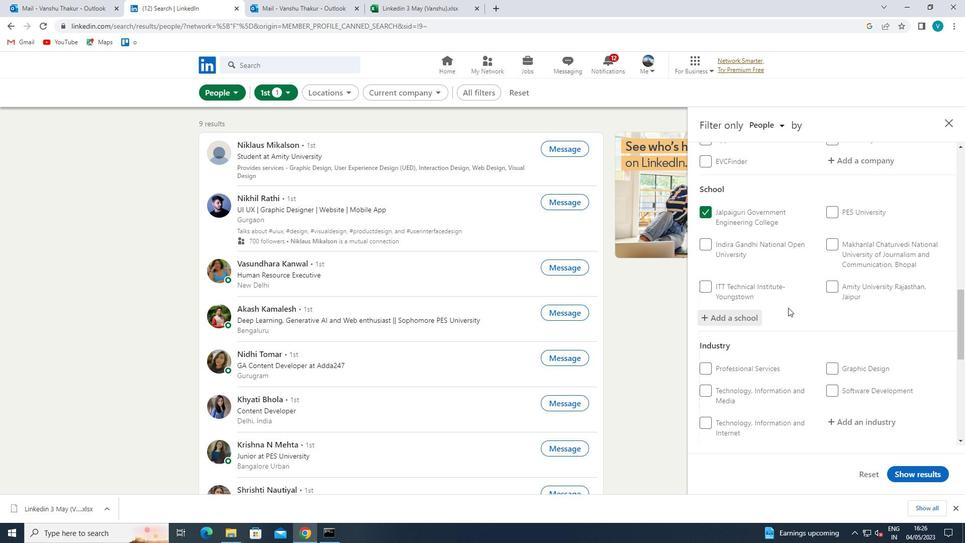 
Action: Mouse moved to (793, 311)
Screenshot: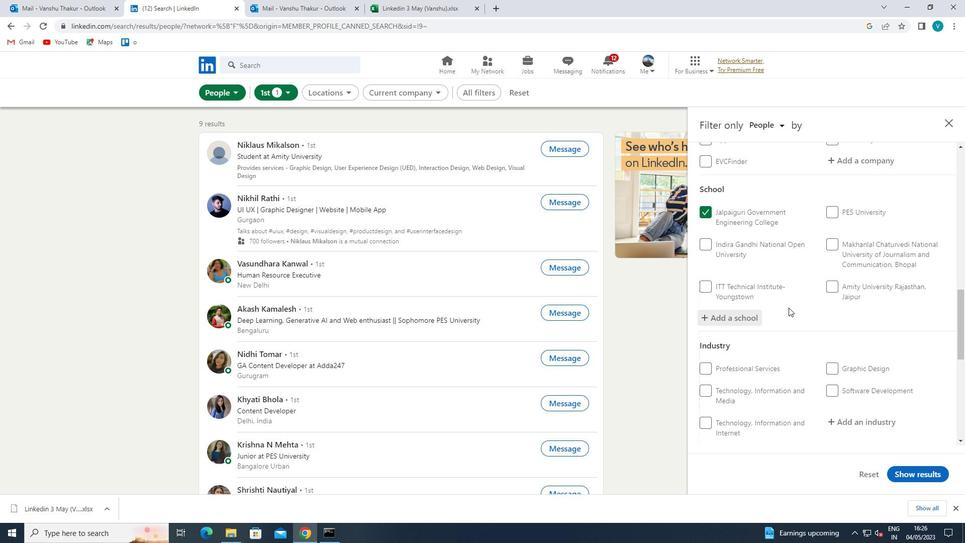 
Action: Mouse scrolled (793, 310) with delta (0, 0)
Screenshot: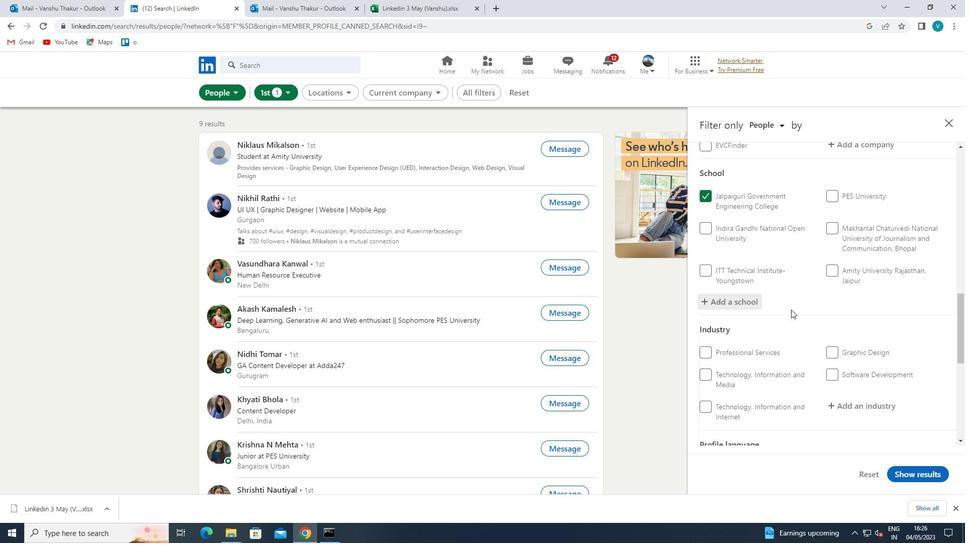 
Action: Mouse moved to (859, 276)
Screenshot: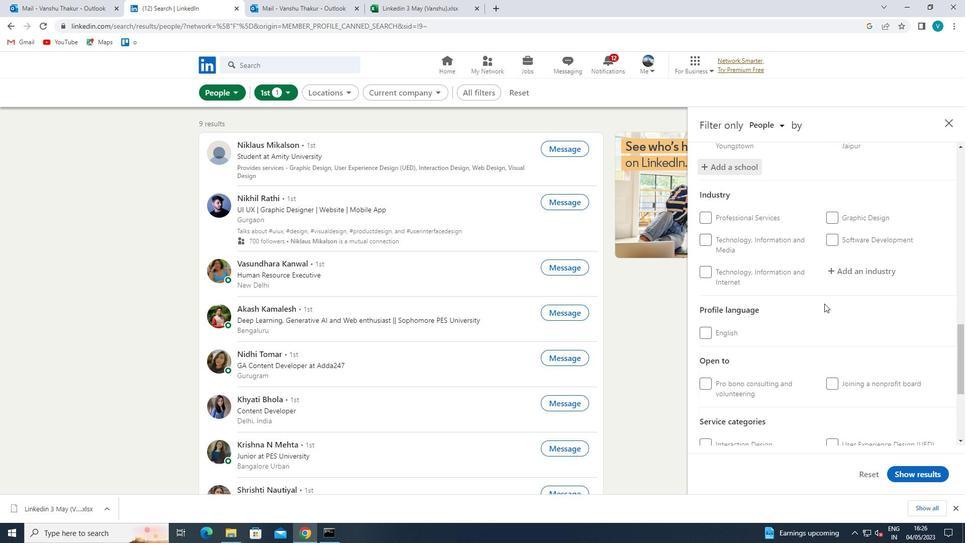 
Action: Mouse pressed left at (859, 276)
Screenshot: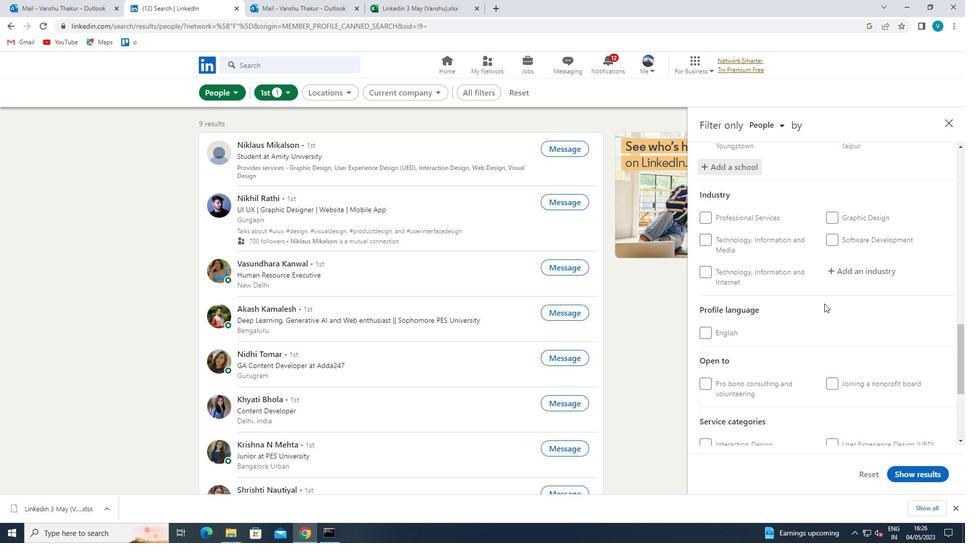 
Action: Mouse moved to (859, 276)
Screenshot: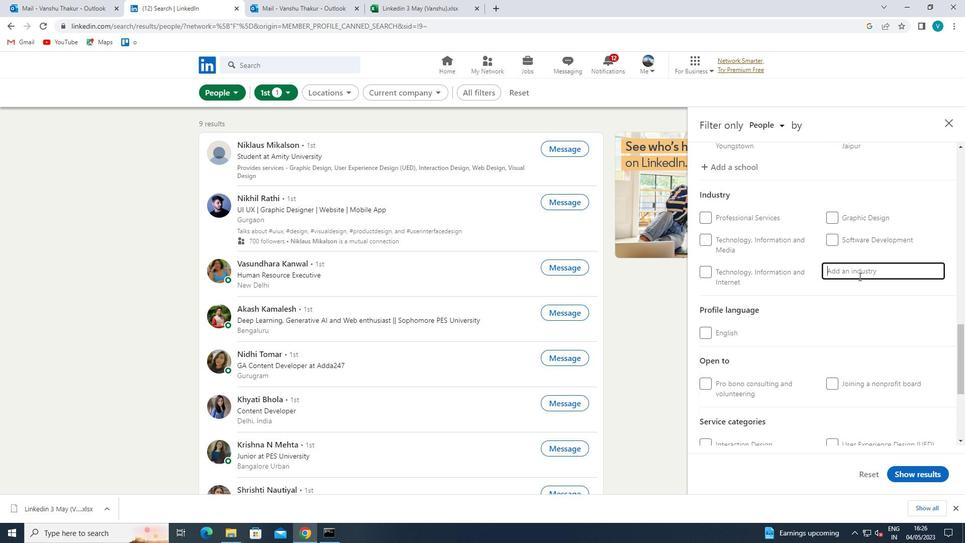 
Action: Key pressed <Key.shift>BED<Key.space>
Screenshot: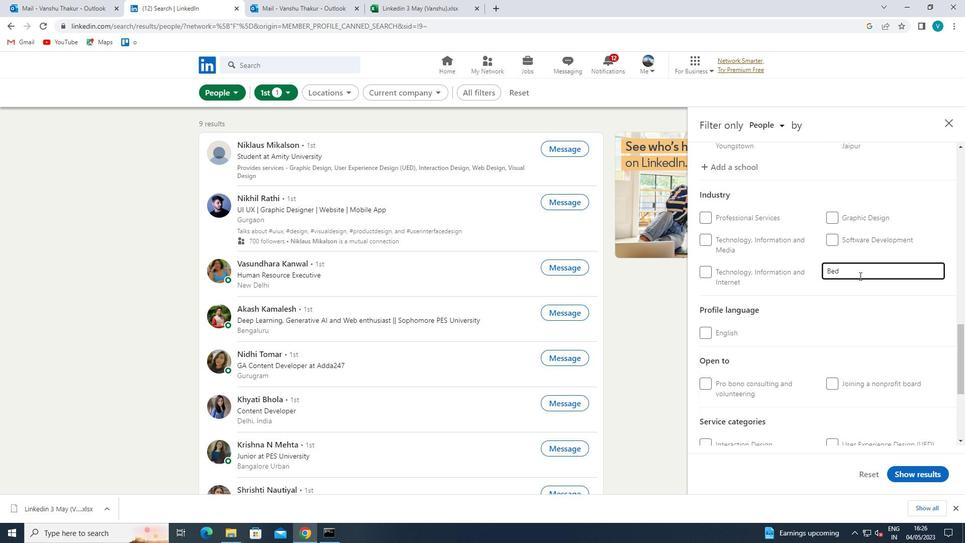 
Action: Mouse moved to (847, 288)
Screenshot: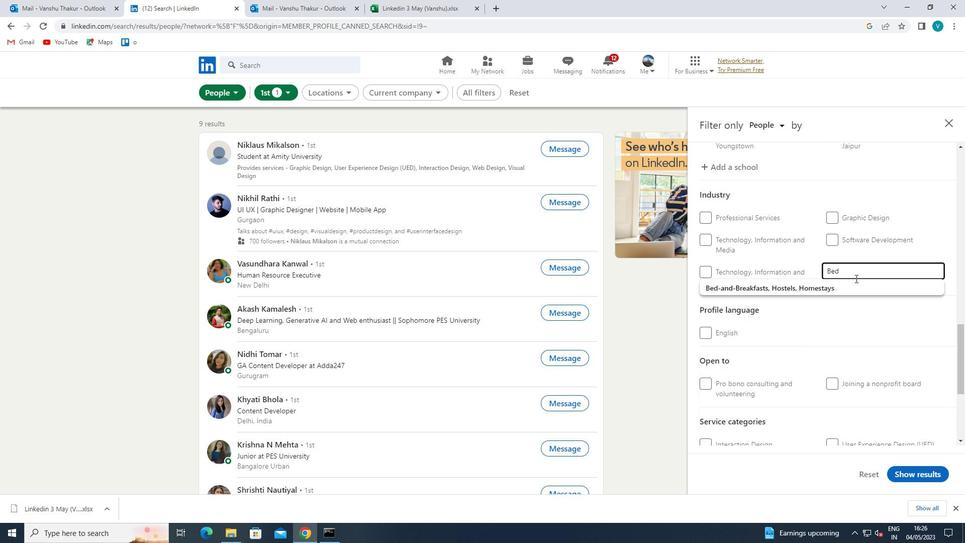 
Action: Mouse pressed left at (847, 288)
Screenshot: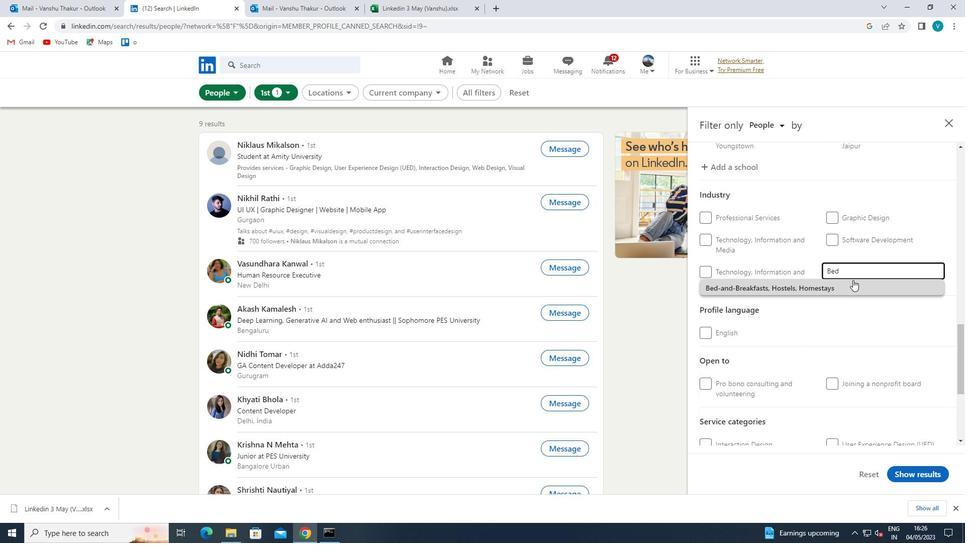 
Action: Mouse moved to (847, 290)
Screenshot: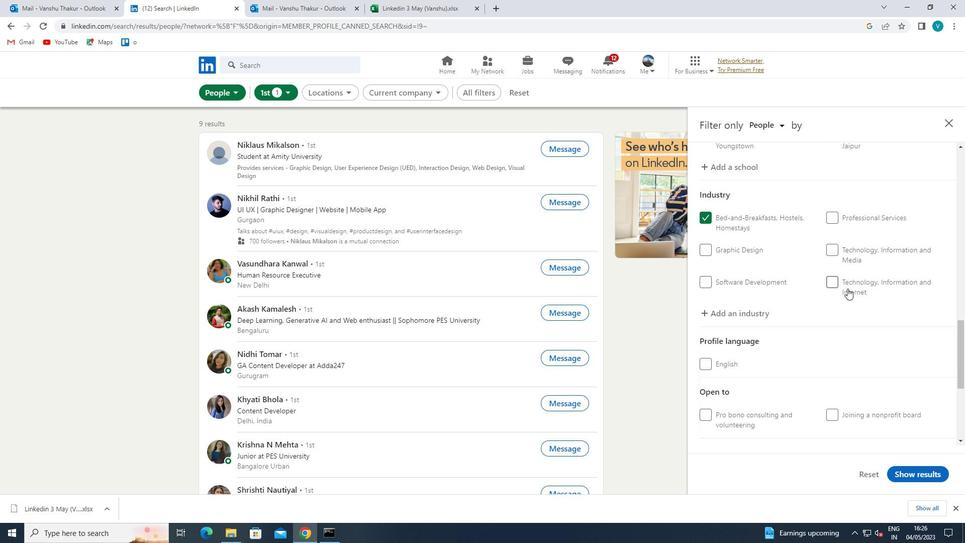 
Action: Mouse scrolled (847, 290) with delta (0, 0)
Screenshot: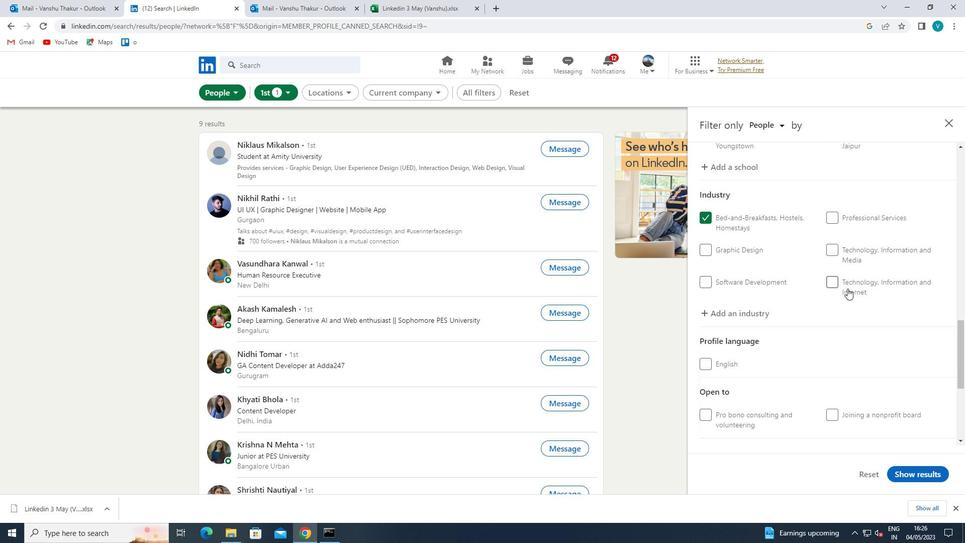
Action: Mouse moved to (847, 293)
Screenshot: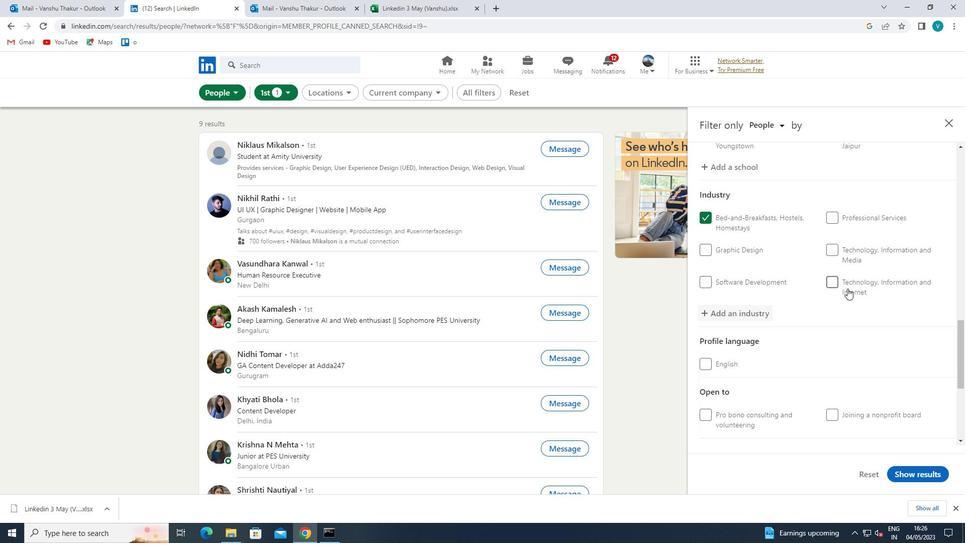 
Action: Mouse scrolled (847, 293) with delta (0, 0)
Screenshot: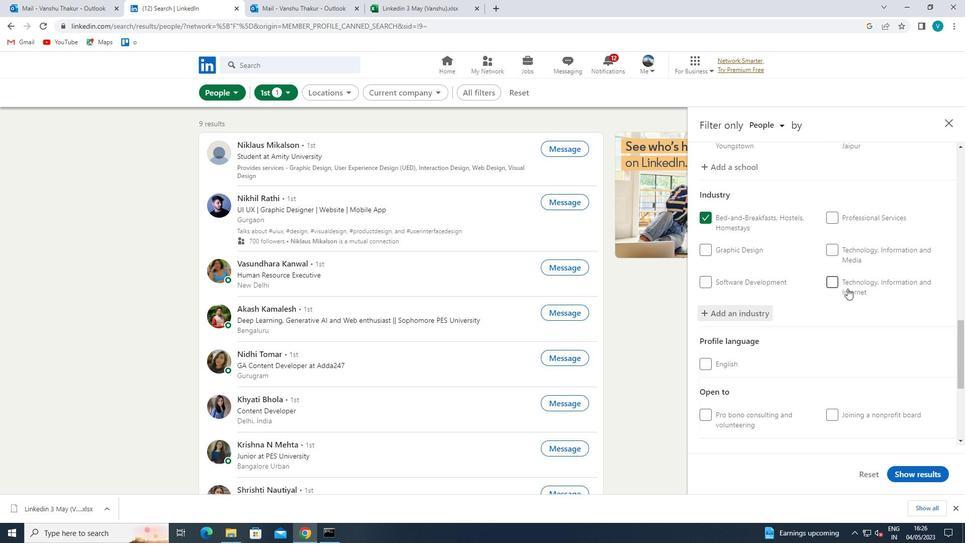 
Action: Mouse moved to (847, 295)
Screenshot: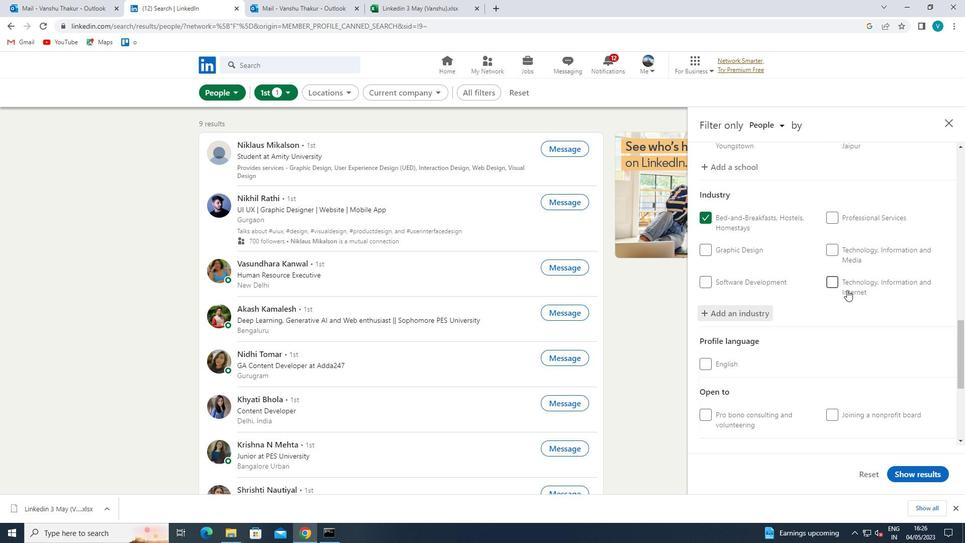 
Action: Mouse scrolled (847, 295) with delta (0, 0)
Screenshot: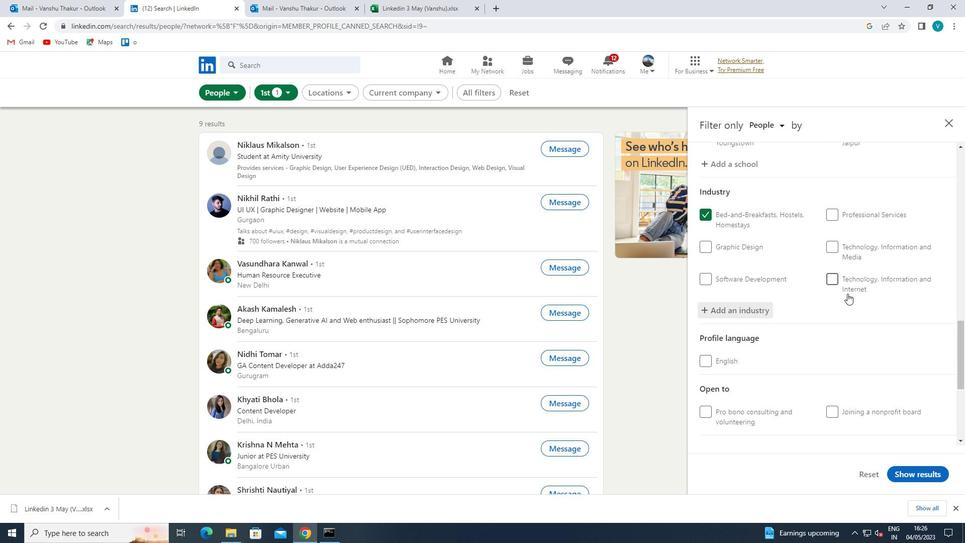 
Action: Mouse moved to (848, 296)
Screenshot: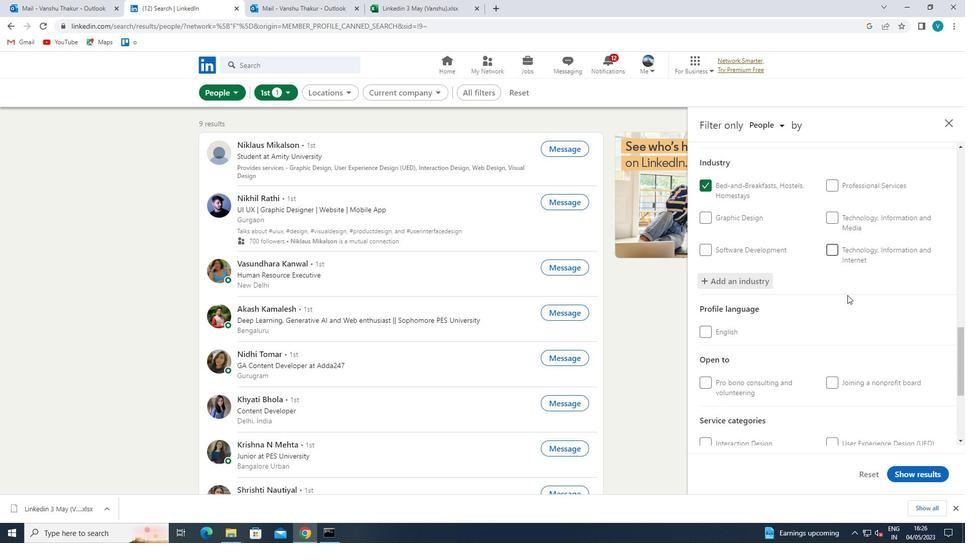 
Action: Mouse scrolled (848, 296) with delta (0, 0)
Screenshot: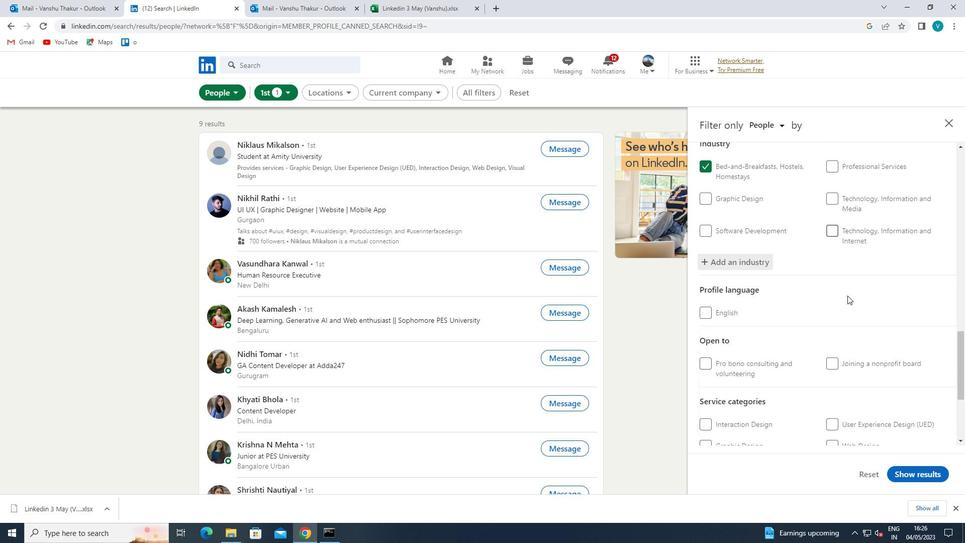 
Action: Mouse moved to (861, 316)
Screenshot: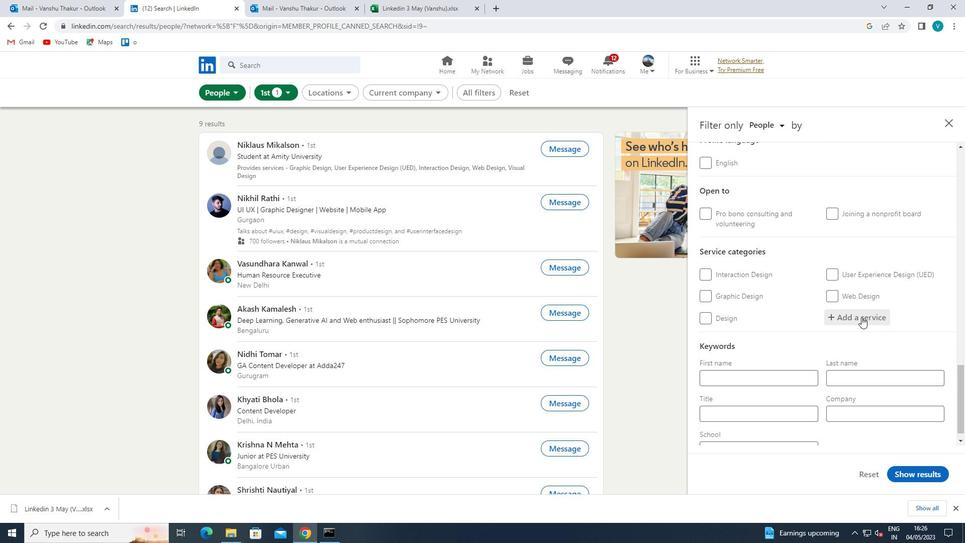 
Action: Mouse pressed left at (861, 316)
Screenshot: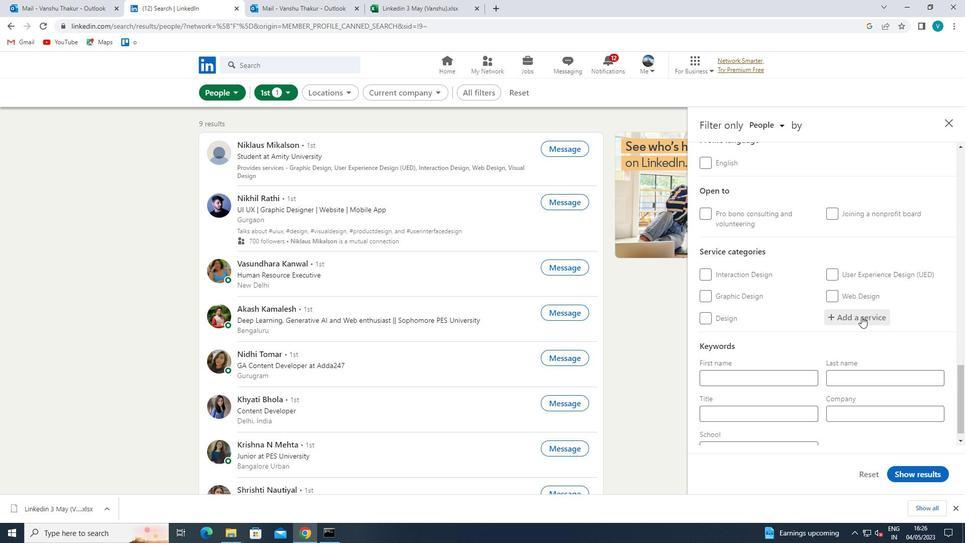 
Action: Key pressed <Key.shift>FINANCIAL<Key.space>
Screenshot: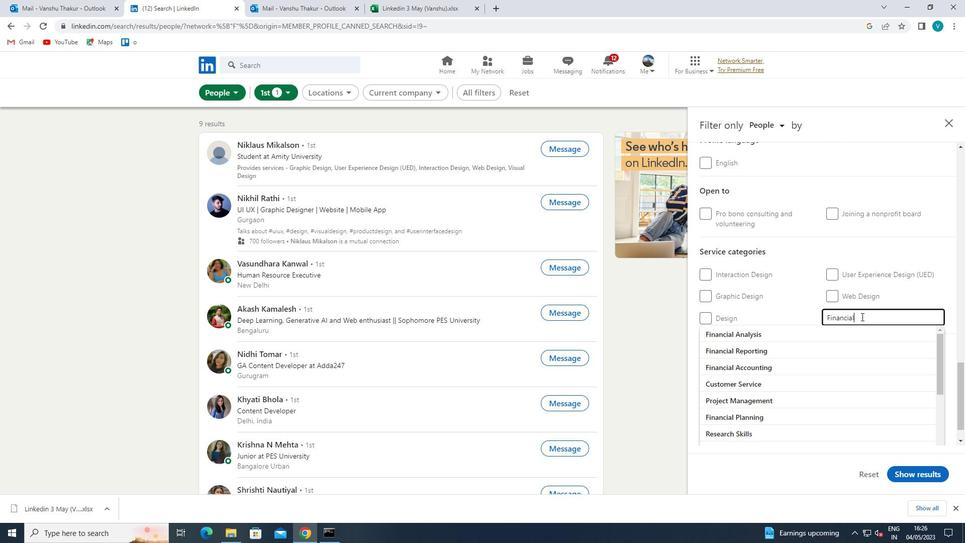 
Action: Mouse moved to (801, 363)
Screenshot: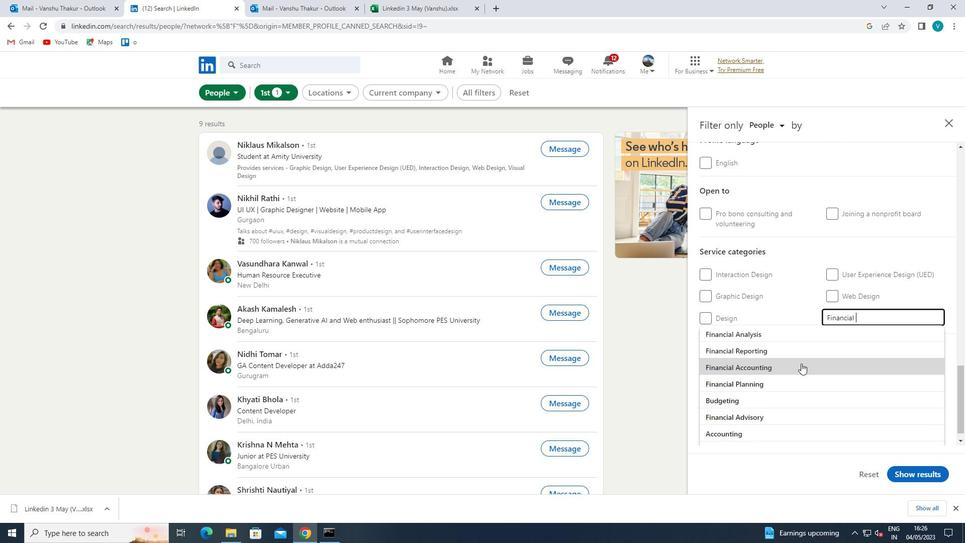 
Action: Mouse pressed left at (801, 363)
Screenshot: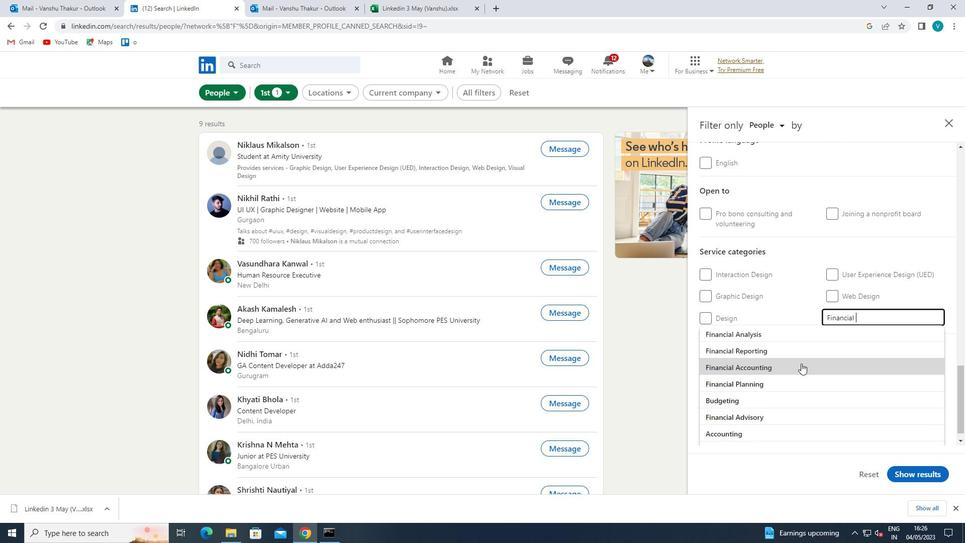 
Action: Mouse moved to (802, 355)
Screenshot: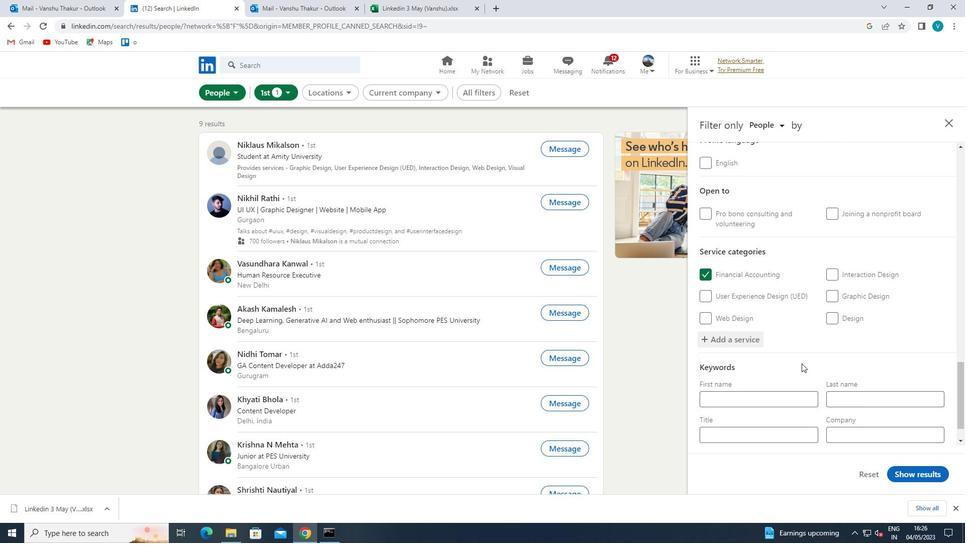 
Action: Mouse scrolled (802, 355) with delta (0, 0)
Screenshot: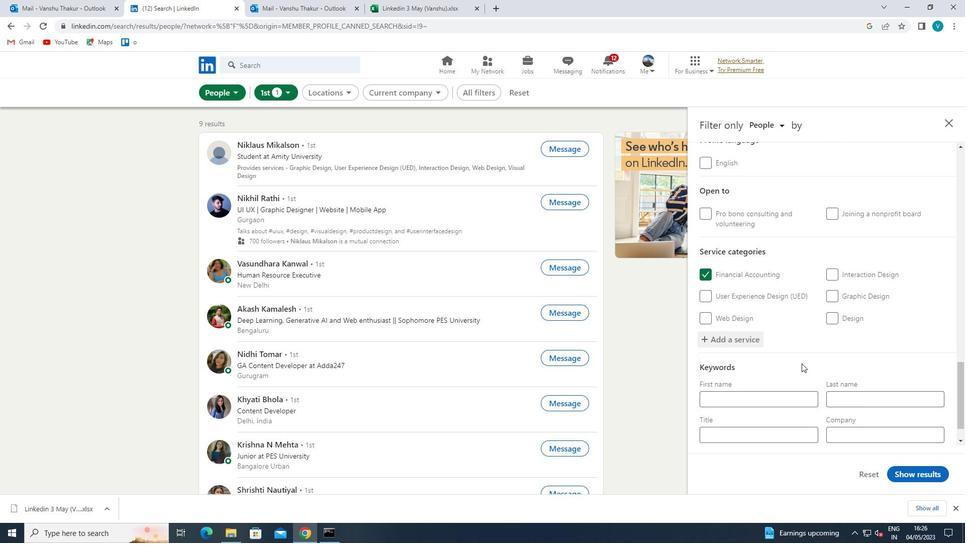 
Action: Mouse moved to (799, 354)
Screenshot: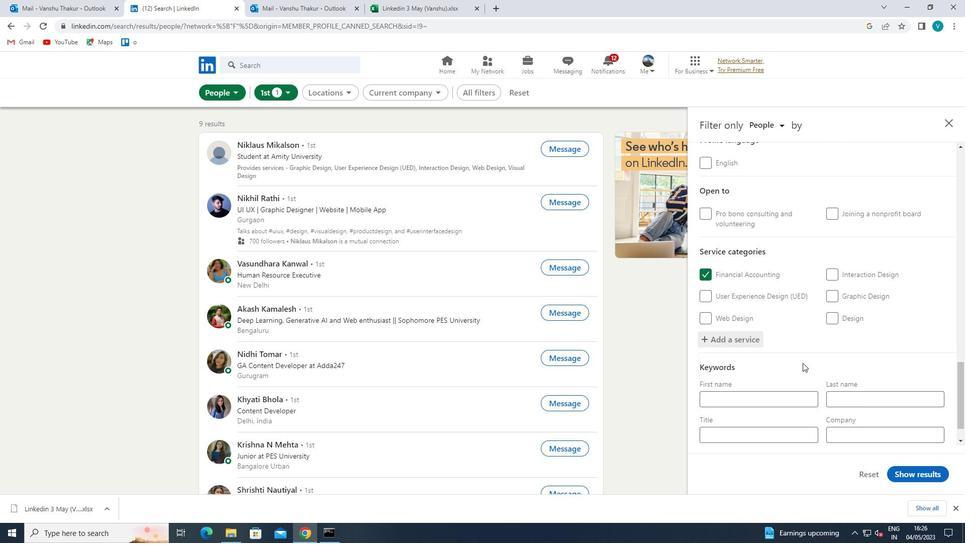 
Action: Mouse scrolled (799, 354) with delta (0, 0)
Screenshot: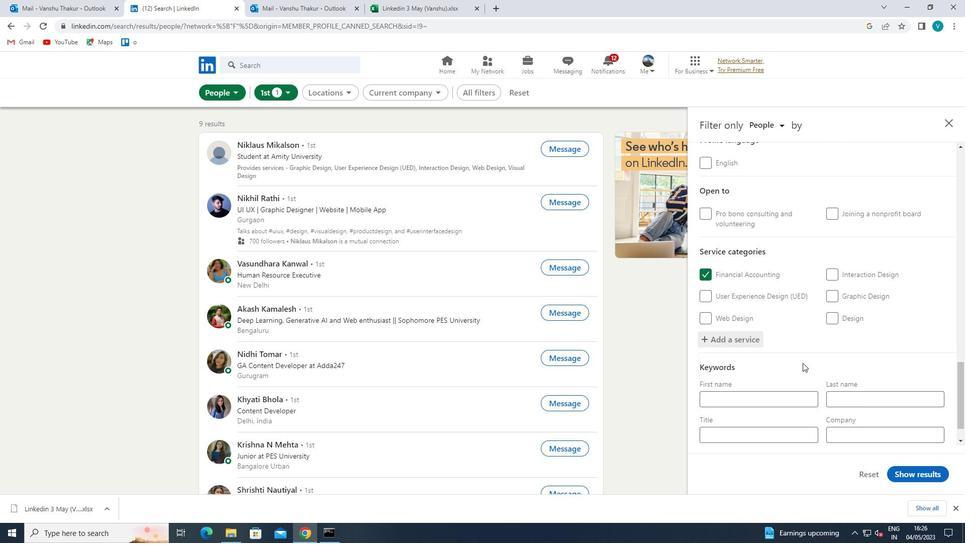 
Action: Mouse moved to (798, 354)
Screenshot: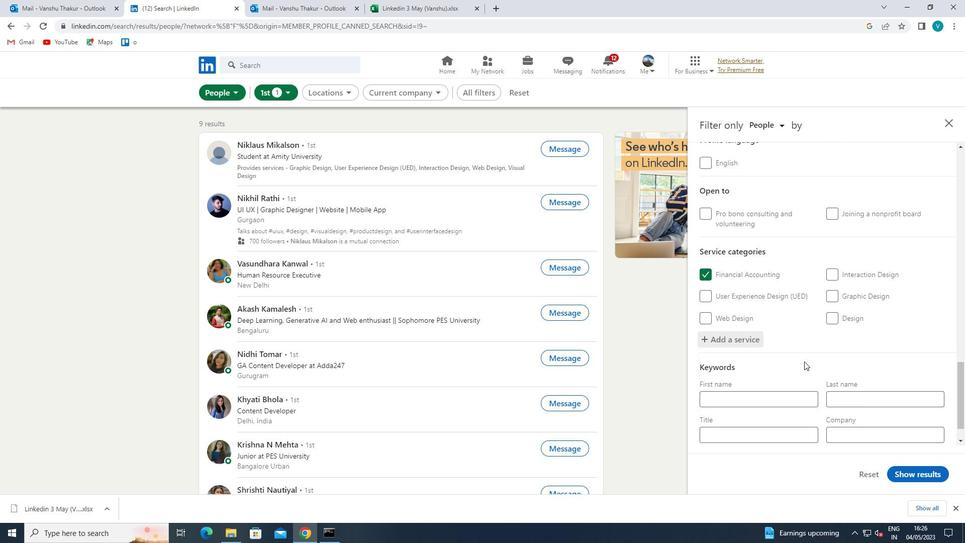 
Action: Mouse scrolled (798, 354) with delta (0, 0)
Screenshot: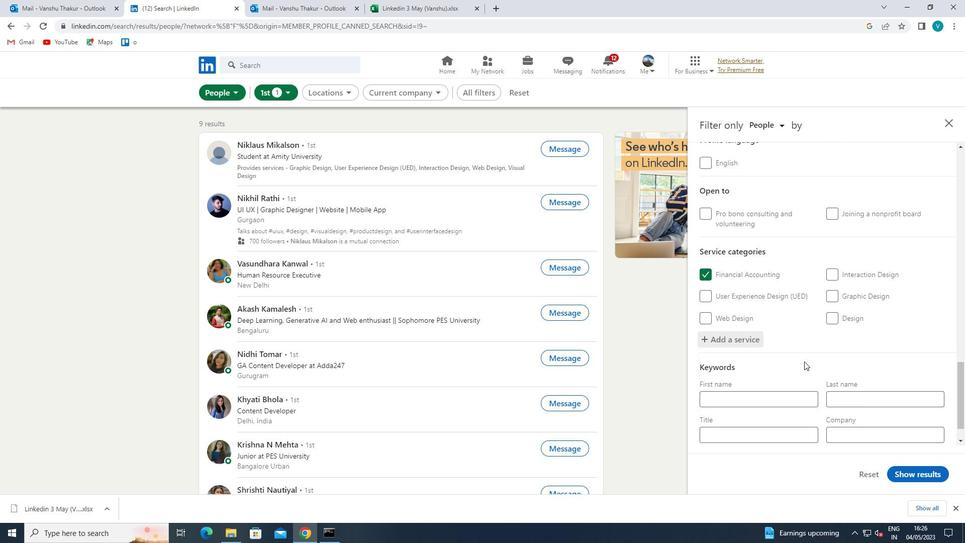 
Action: Mouse moved to (778, 389)
Screenshot: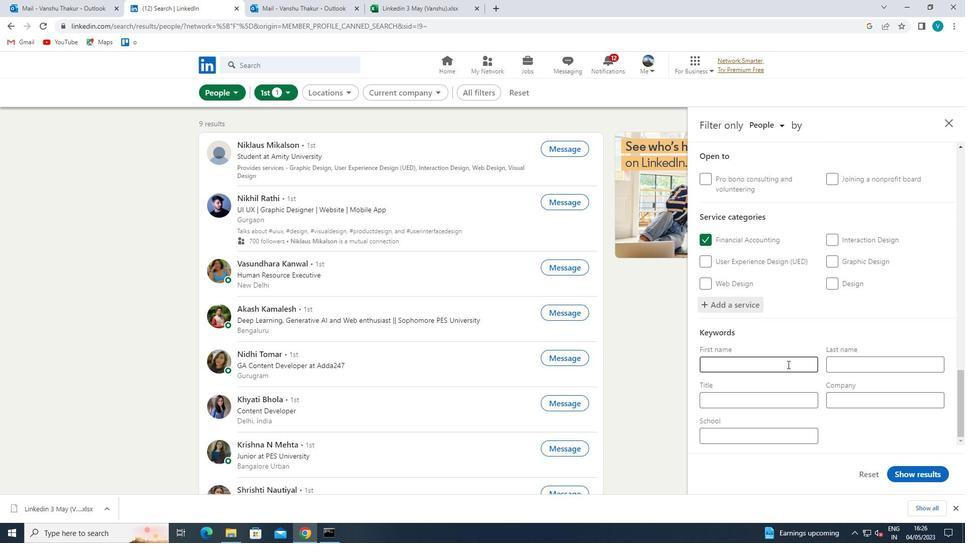 
Action: Mouse pressed left at (778, 389)
Screenshot: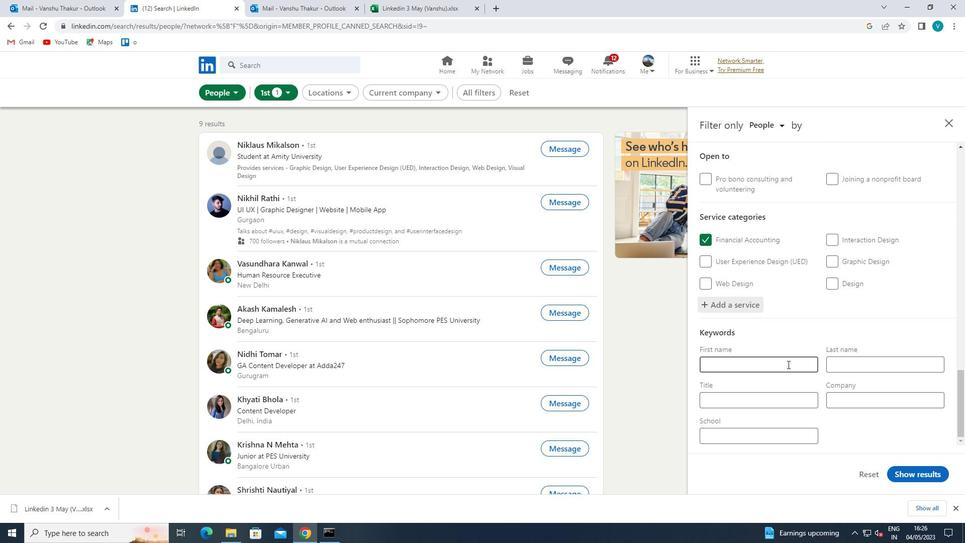 
Action: Mouse moved to (779, 389)
Screenshot: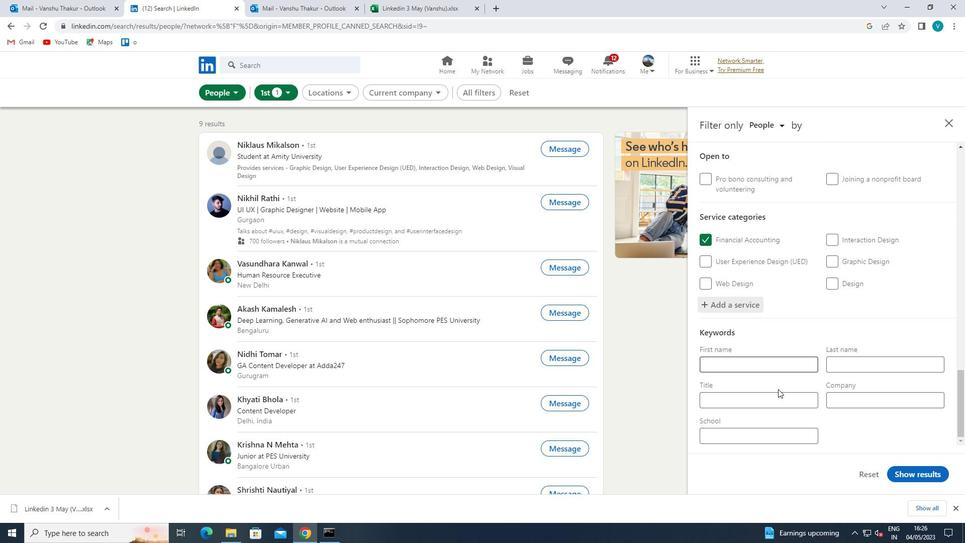
Action: Key pressed <Key.shift>OPEARTIONS<Key.space><Key.shift>ANALUYS<Key.backspace><Key.backspace><Key.backspace>YST<Key.space>
Screenshot: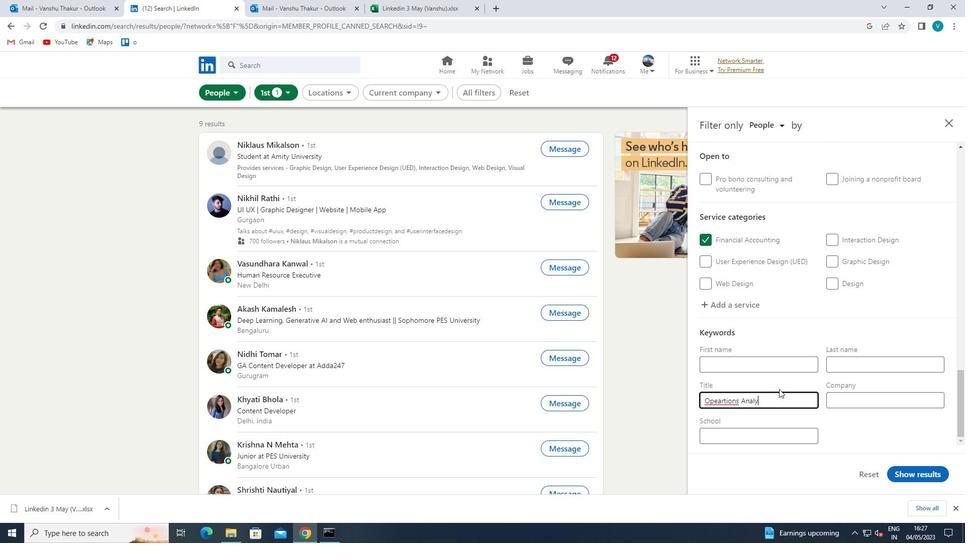 
Action: Mouse moved to (721, 402)
Screenshot: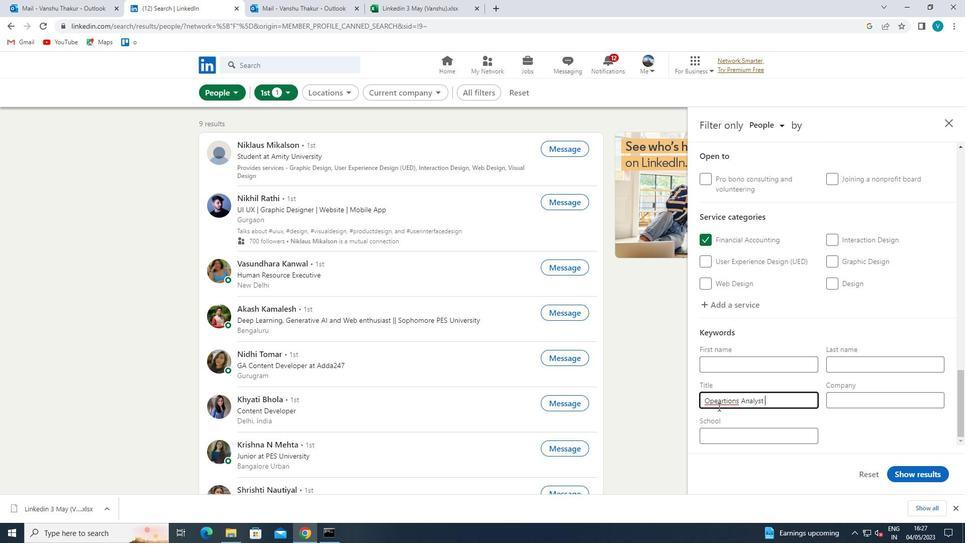 
Action: Mouse pressed left at (721, 402)
Screenshot: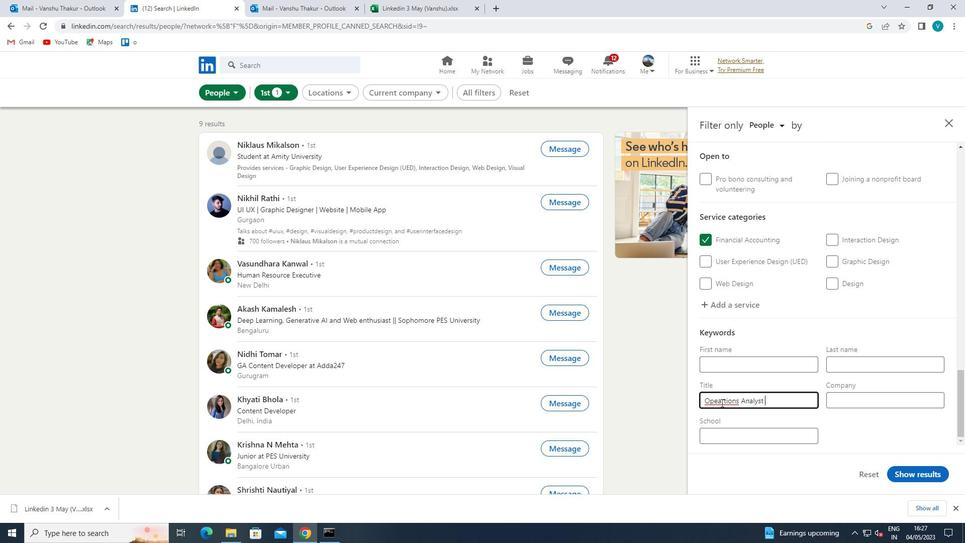 
Action: Mouse moved to (745, 418)
Screenshot: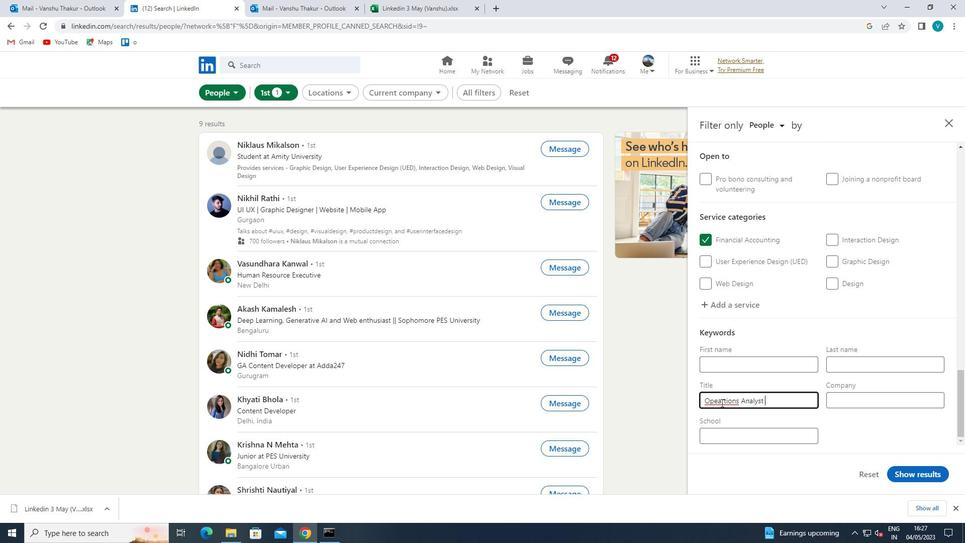 
Action: Key pressed <Key.backspace><Key.right>A
Screenshot: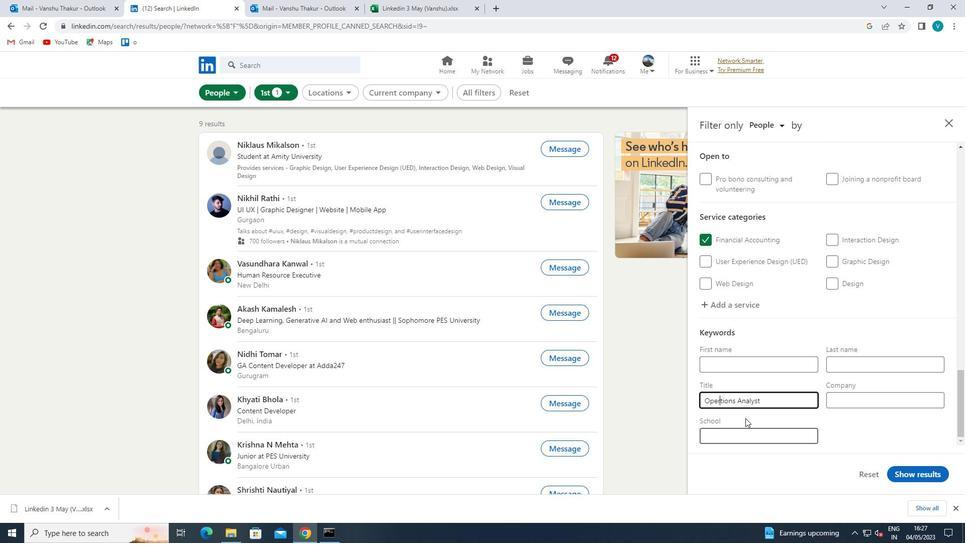 
Action: Mouse moved to (929, 477)
Screenshot: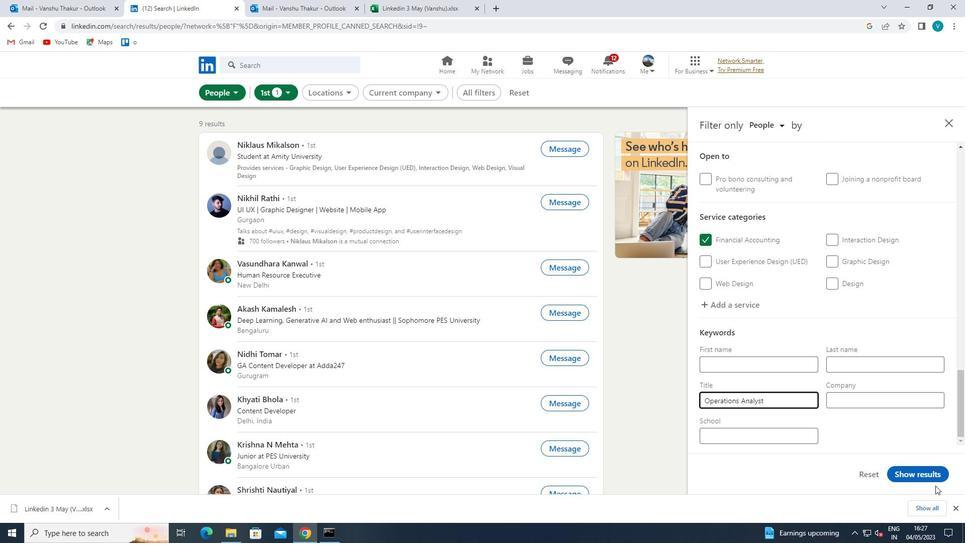 
Action: Mouse pressed left at (929, 477)
Screenshot: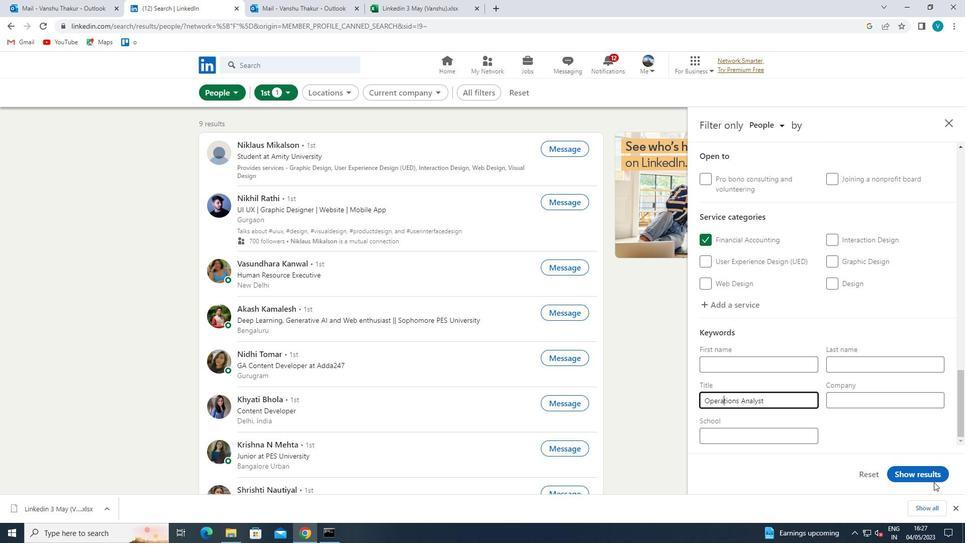
Action: Mouse moved to (931, 403)
Screenshot: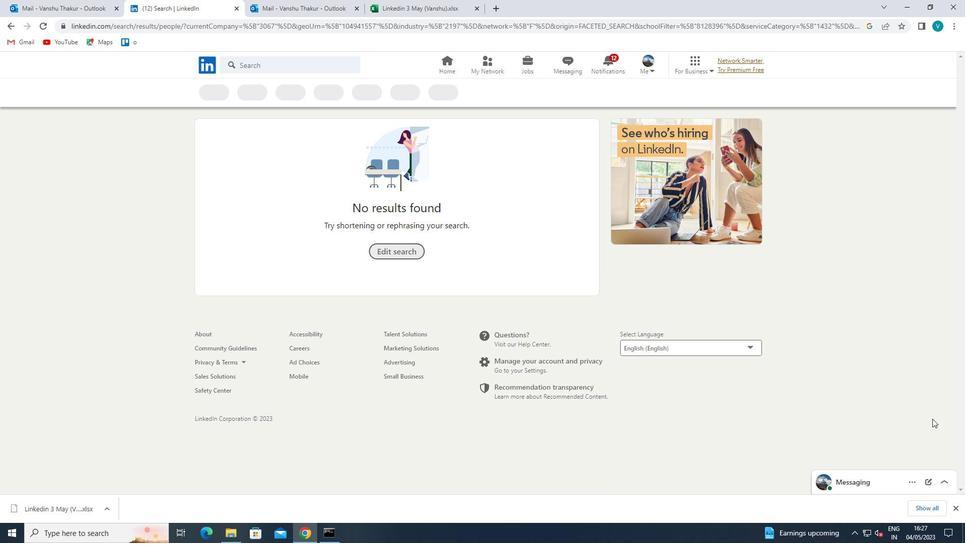 
